 Task: Search one way flight ticket for 4 adults, 1 infant in seat and 1 infant on lap in premium economy from Brunswick: Brunswick Golden Isles Airport to New Bern: Coastal Carolina Regional Airport (was Craven County Regional) on 5-4-2023. Choice of flights is JetBlue. Number of bags: 2 carry on bags and 1 checked bag. Price is upto 78000. Outbound departure time preference is 20:45.
Action: Mouse moved to (371, 332)
Screenshot: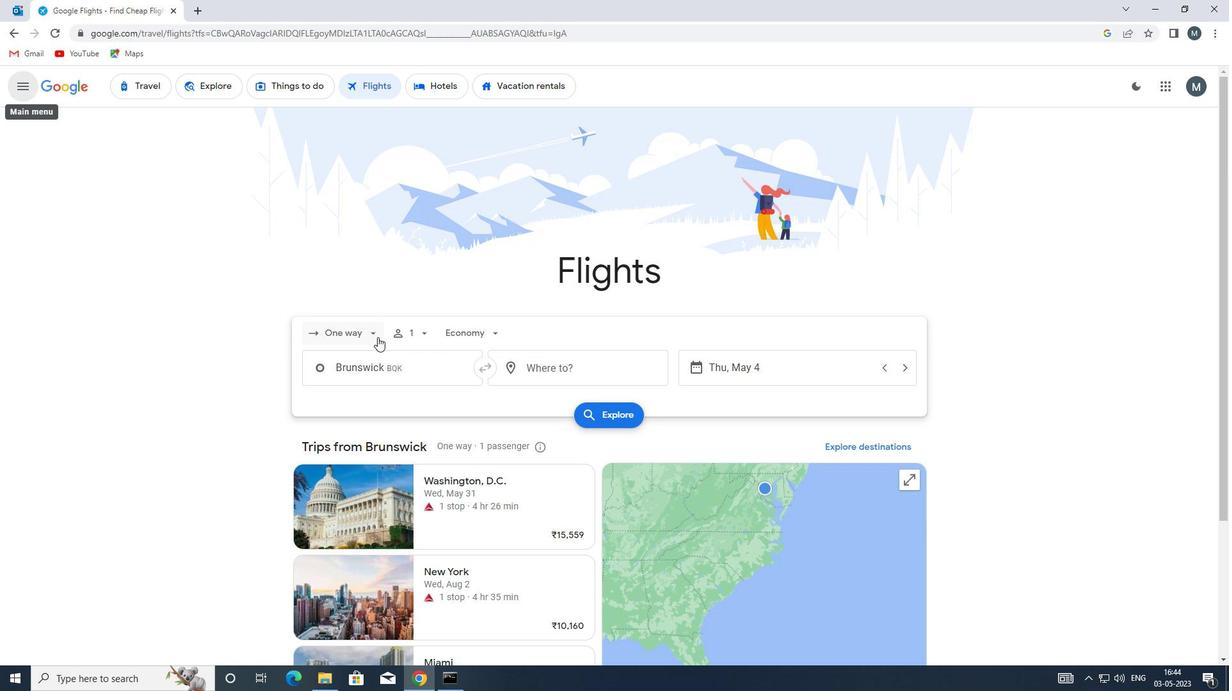 
Action: Mouse pressed left at (371, 332)
Screenshot: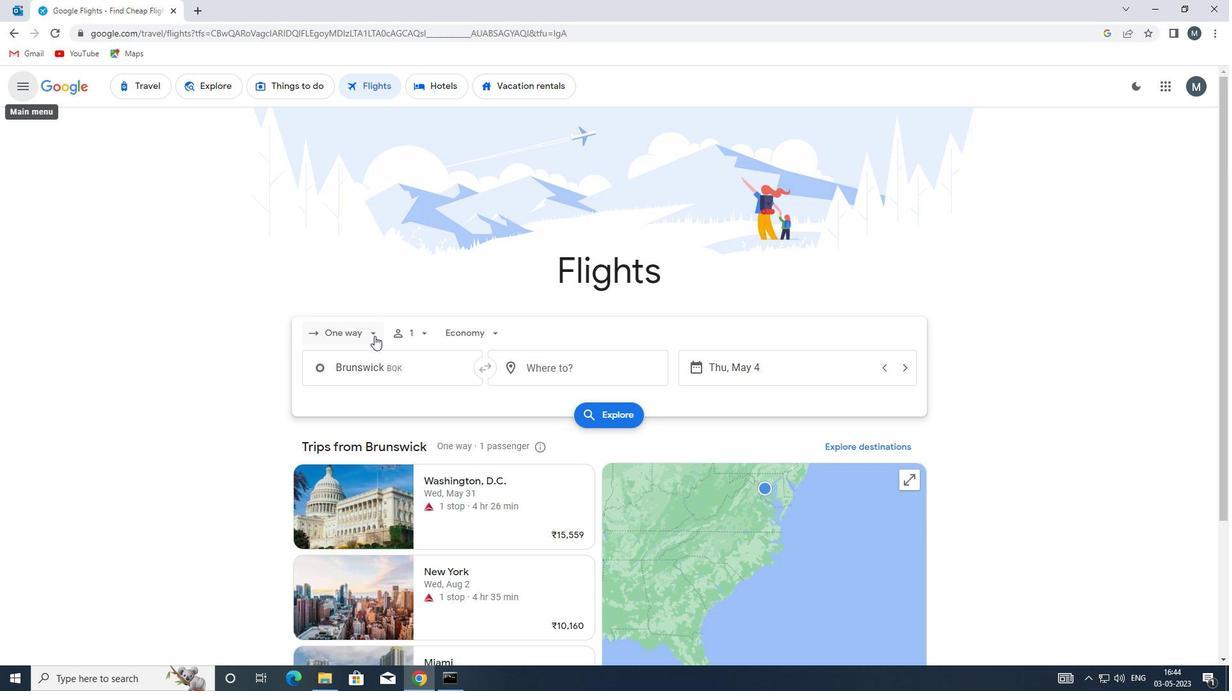 
Action: Mouse moved to (366, 385)
Screenshot: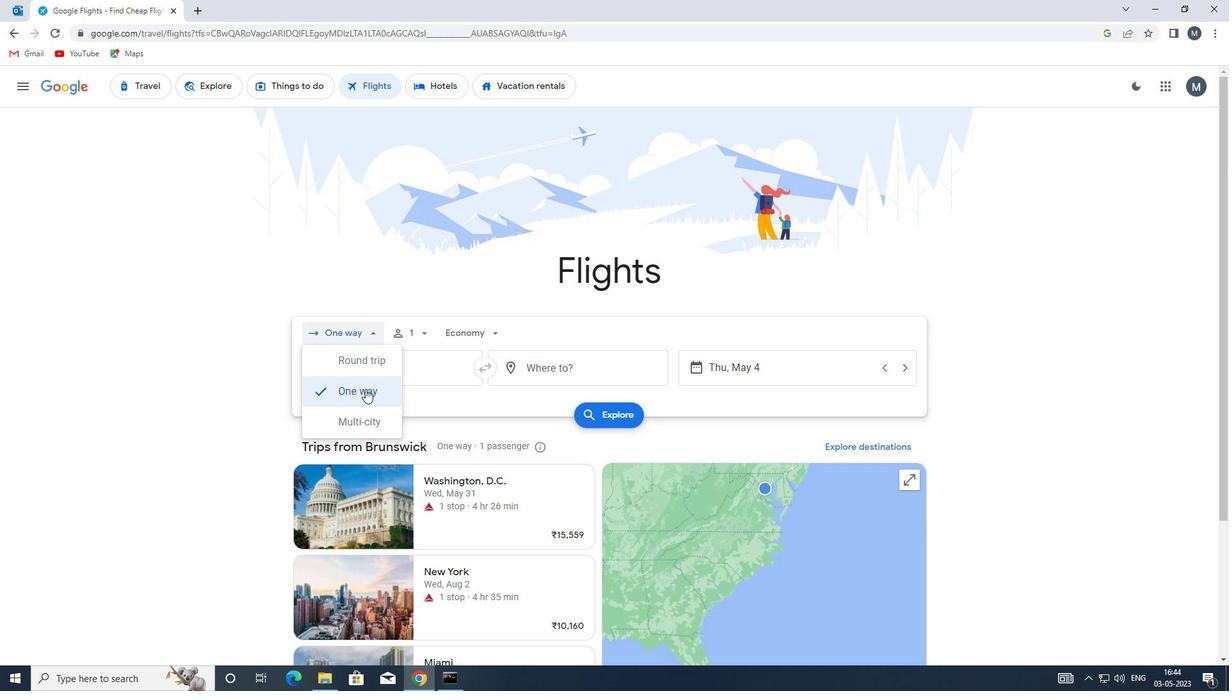 
Action: Mouse pressed left at (366, 385)
Screenshot: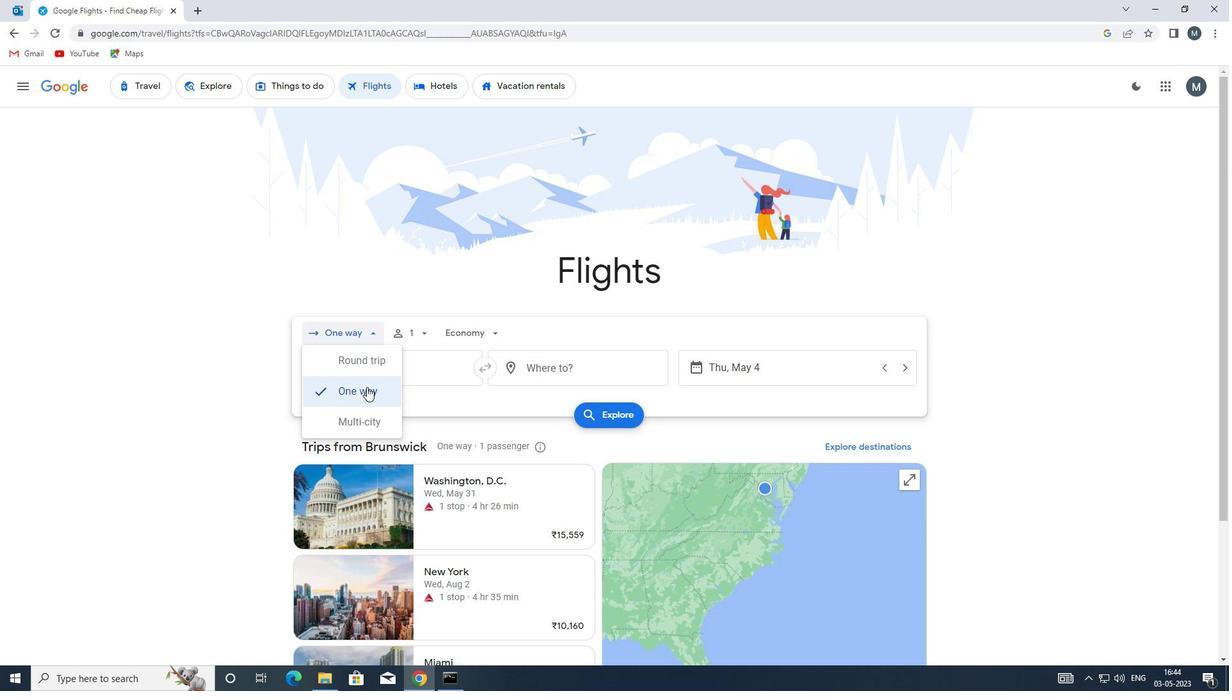 
Action: Mouse moved to (408, 330)
Screenshot: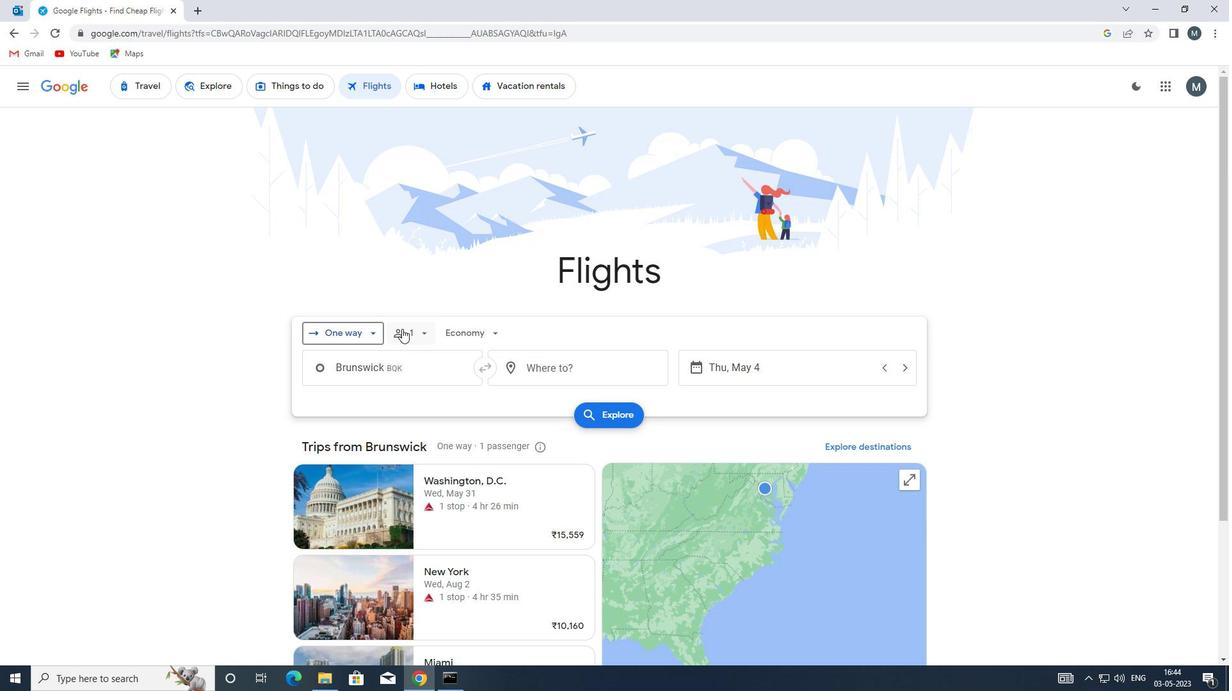 
Action: Mouse pressed left at (408, 330)
Screenshot: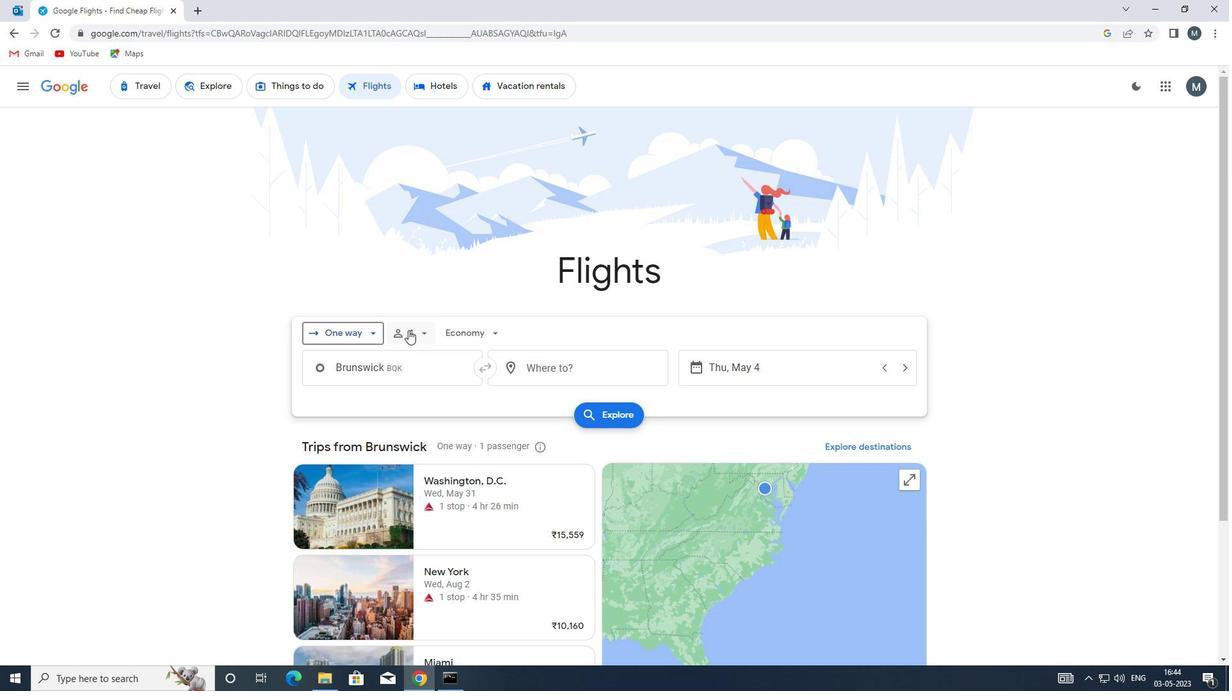 
Action: Mouse moved to (519, 368)
Screenshot: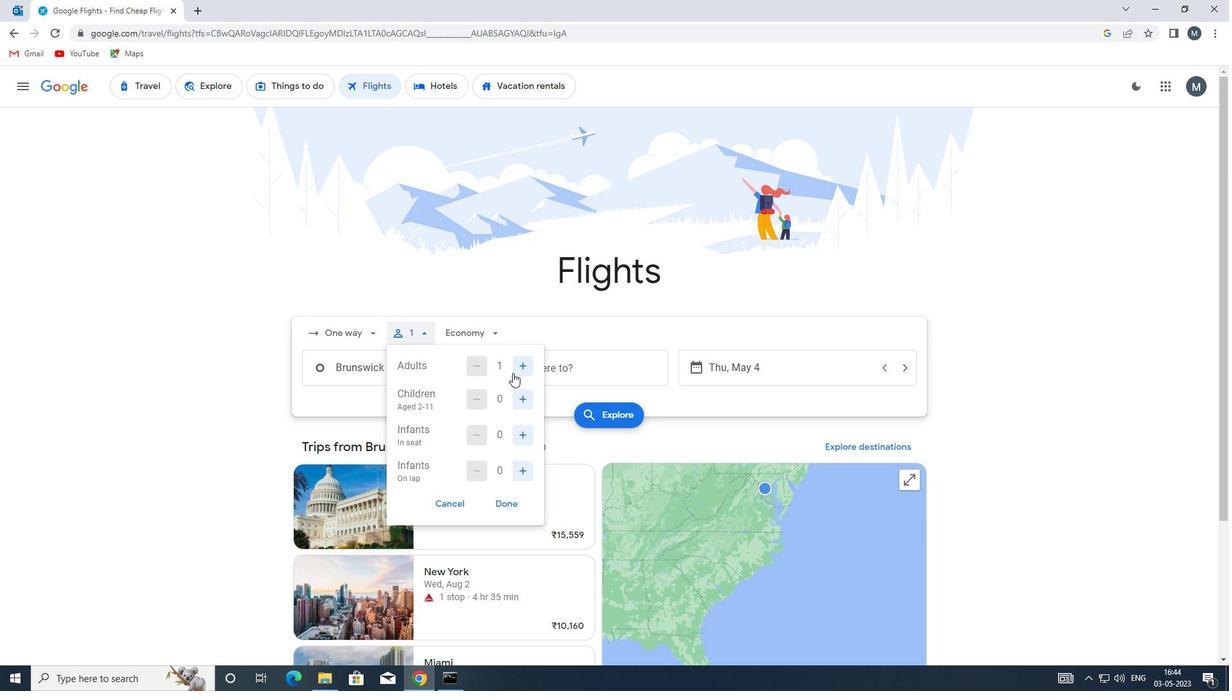 
Action: Mouse pressed left at (519, 368)
Screenshot: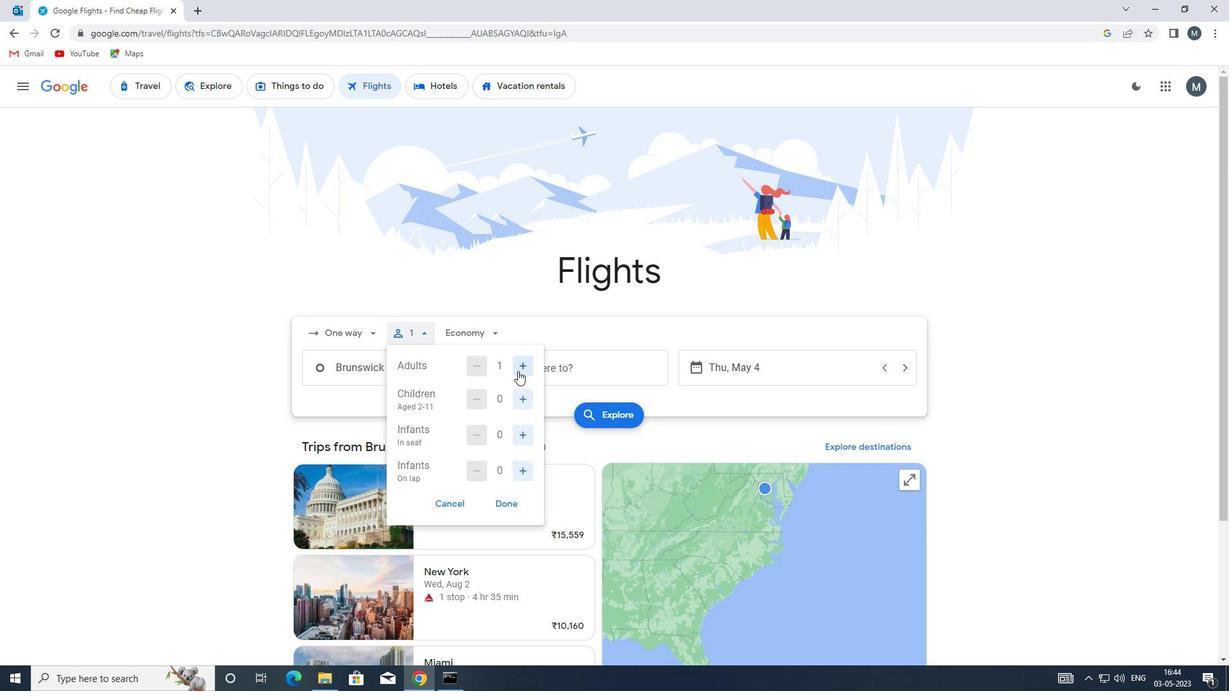 
Action: Mouse pressed left at (519, 368)
Screenshot: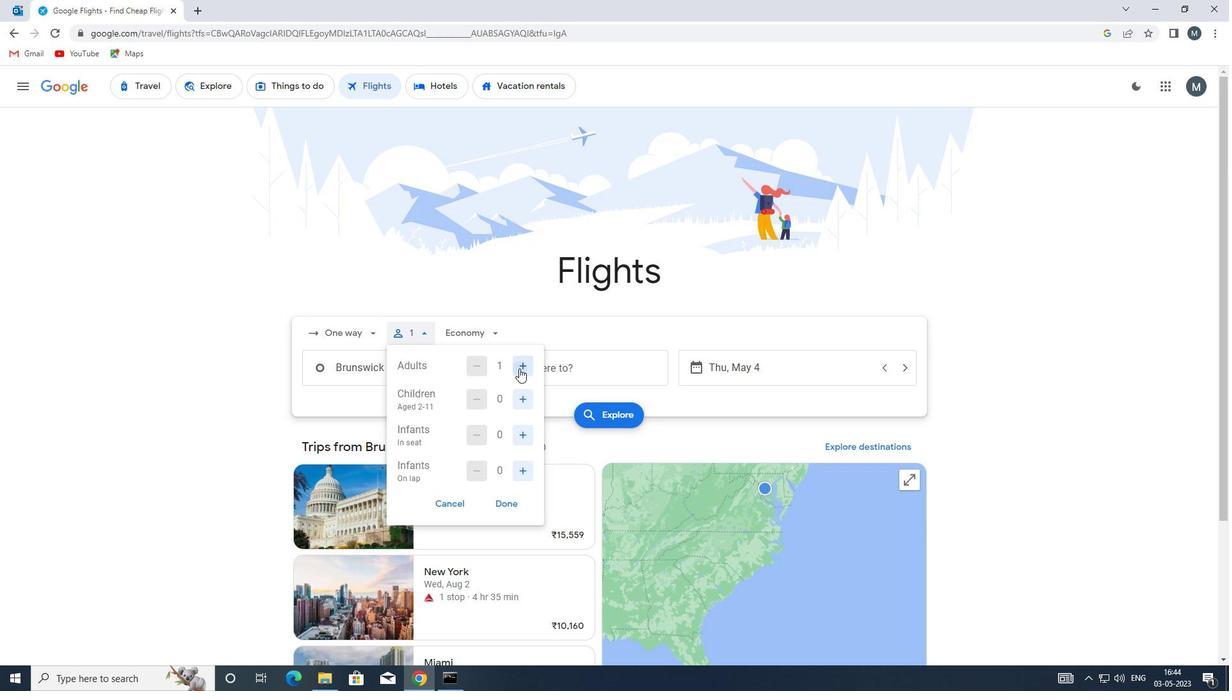 
Action: Mouse pressed left at (519, 368)
Screenshot: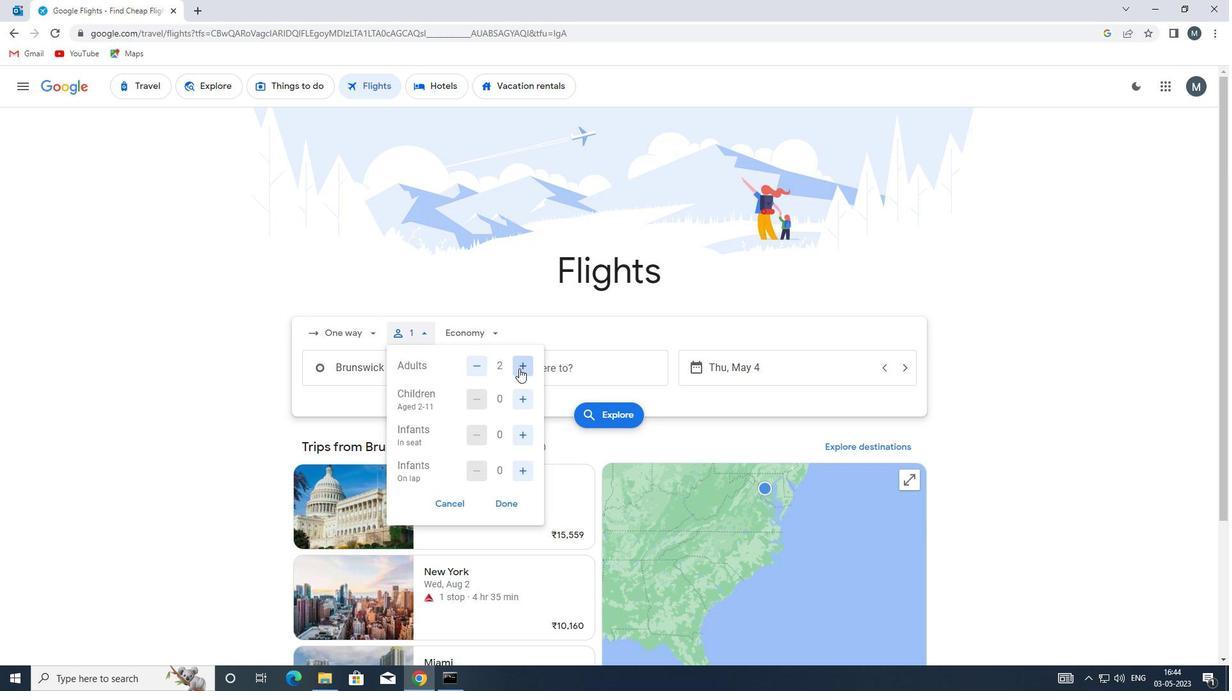 
Action: Mouse moved to (519, 435)
Screenshot: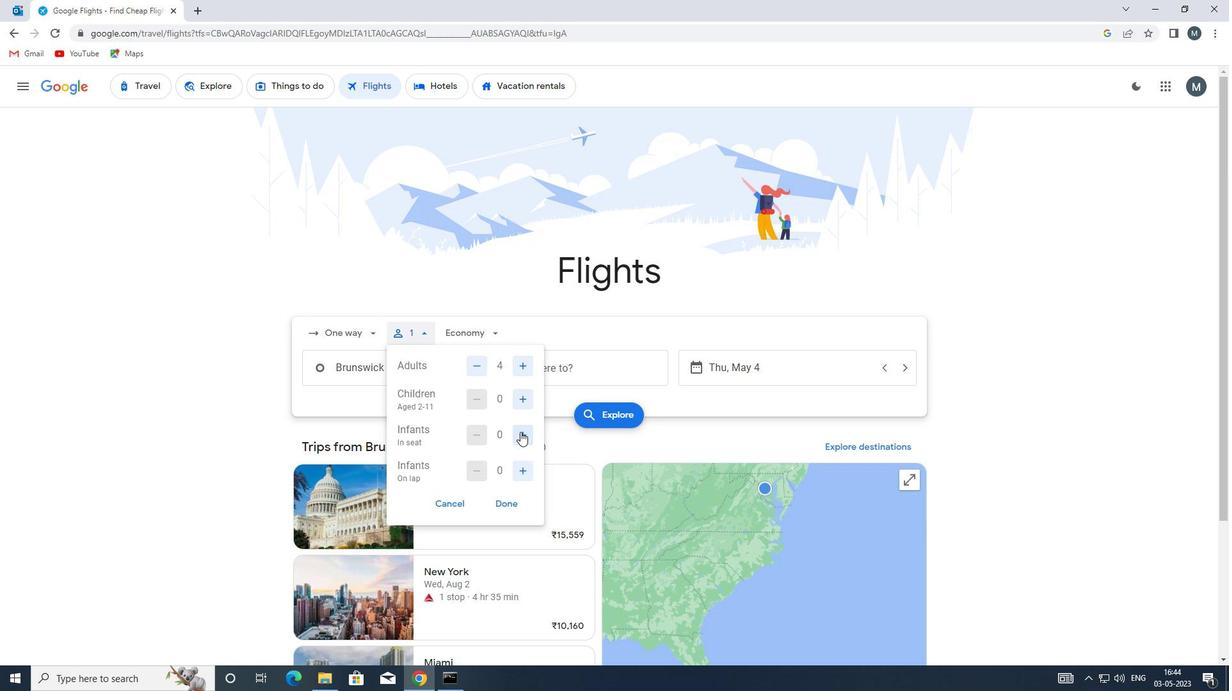 
Action: Mouse pressed left at (519, 435)
Screenshot: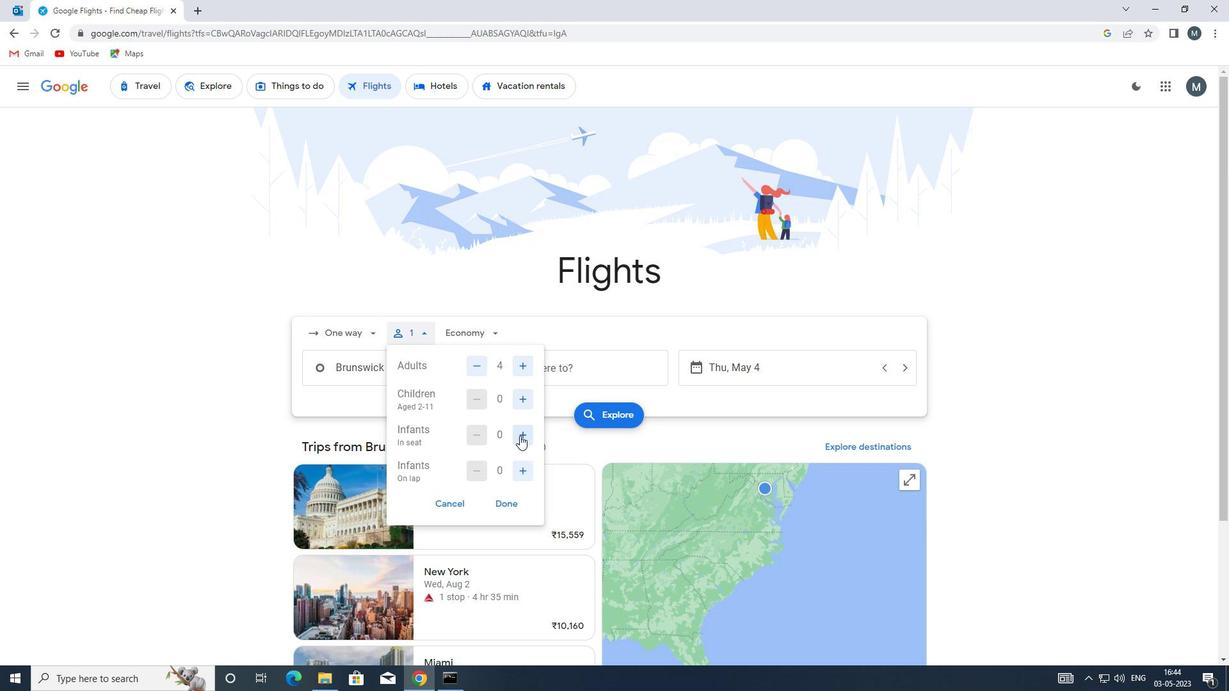 
Action: Mouse moved to (525, 472)
Screenshot: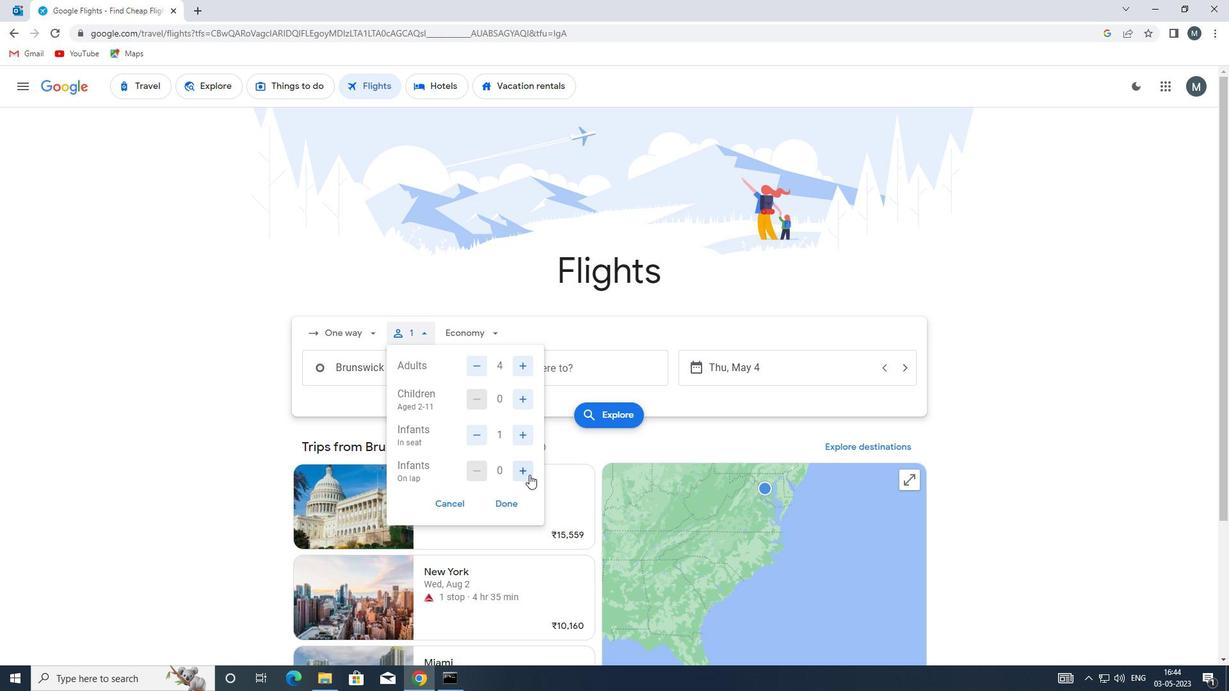 
Action: Mouse pressed left at (525, 472)
Screenshot: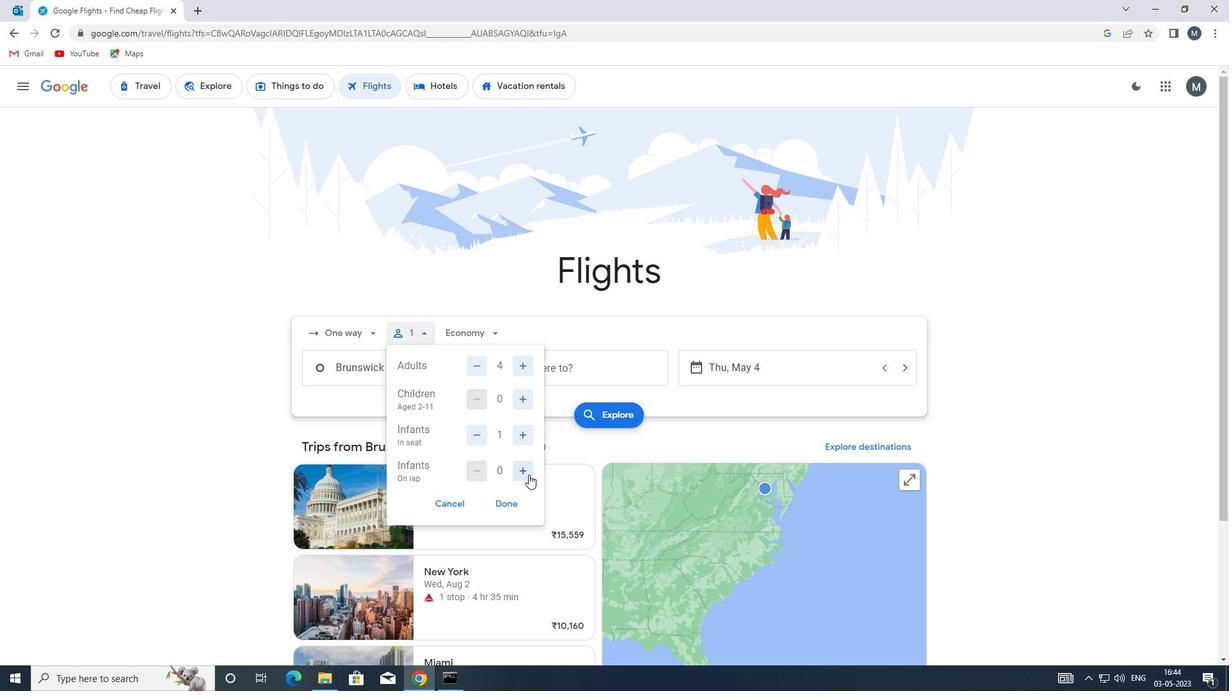 
Action: Mouse moved to (511, 502)
Screenshot: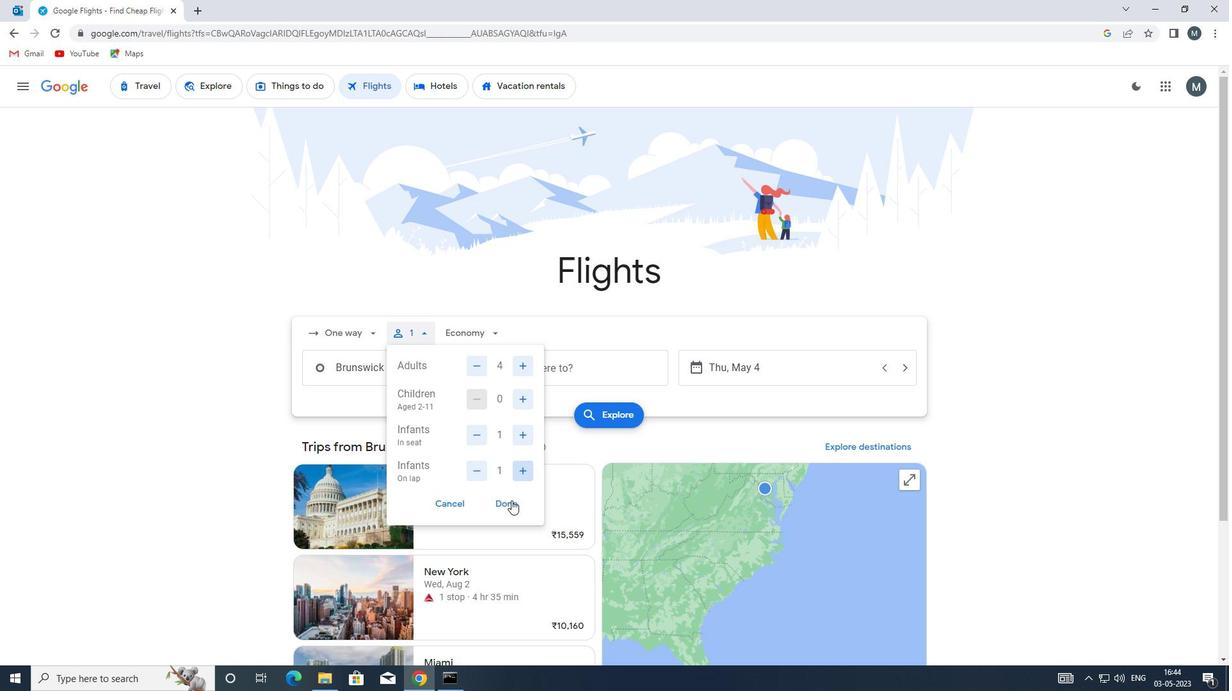 
Action: Mouse pressed left at (511, 502)
Screenshot: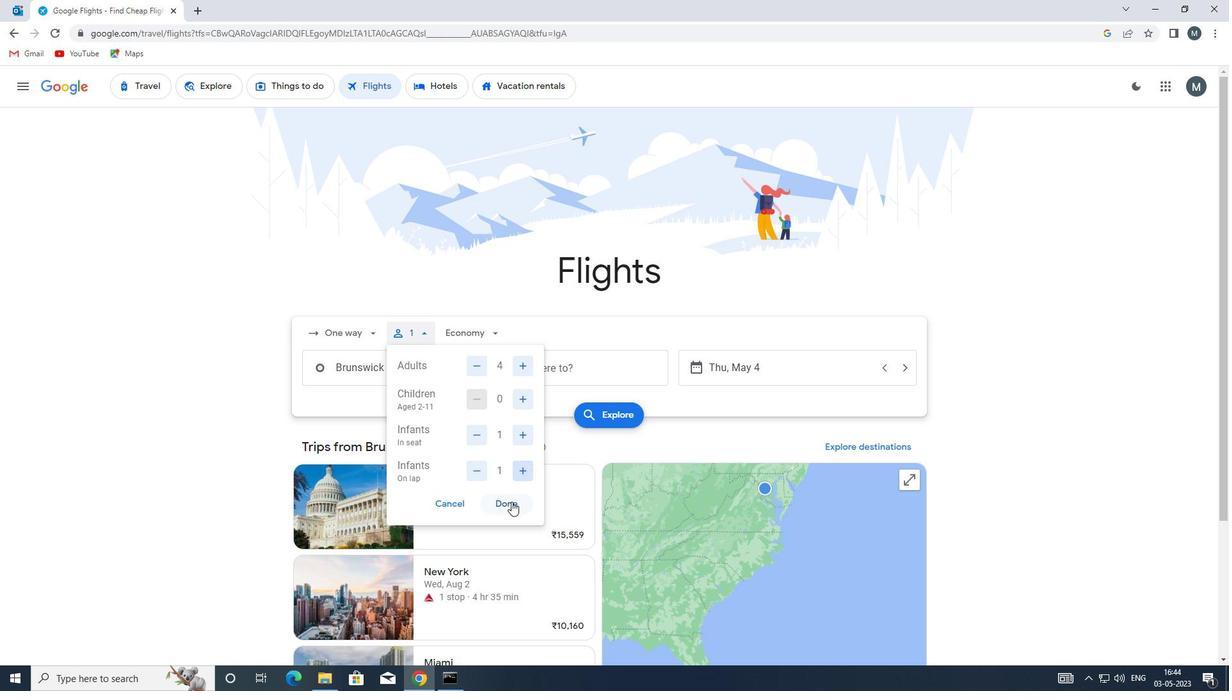 
Action: Mouse moved to (490, 336)
Screenshot: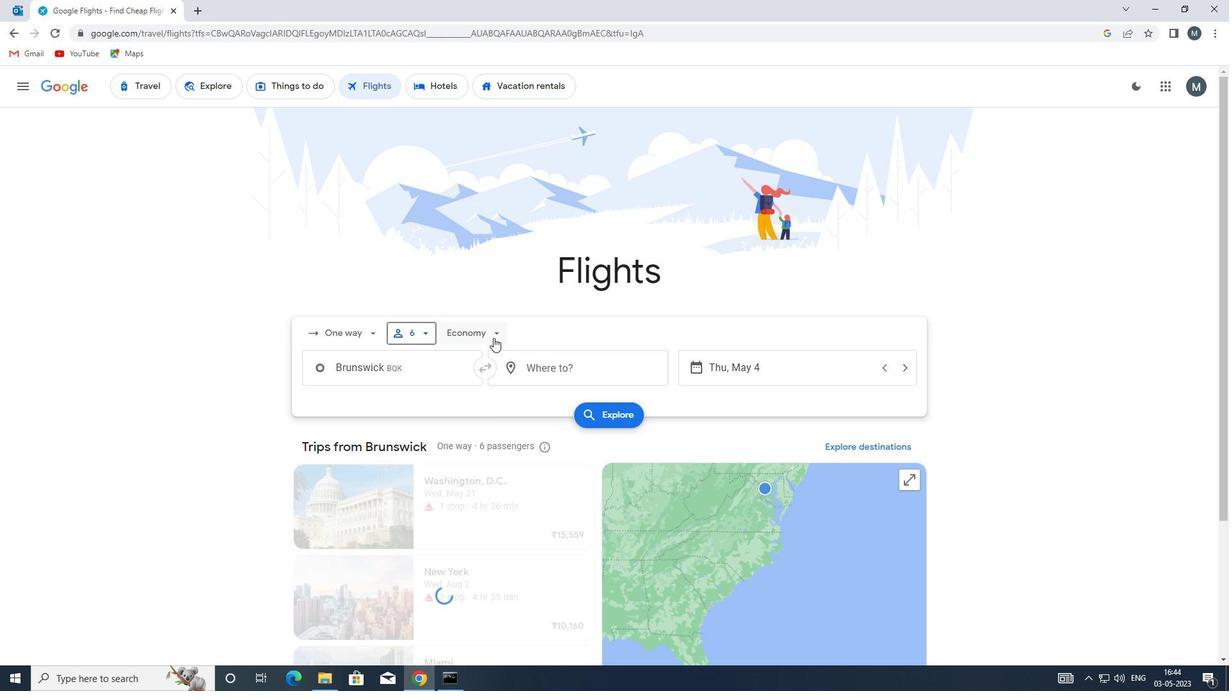
Action: Mouse pressed left at (490, 336)
Screenshot: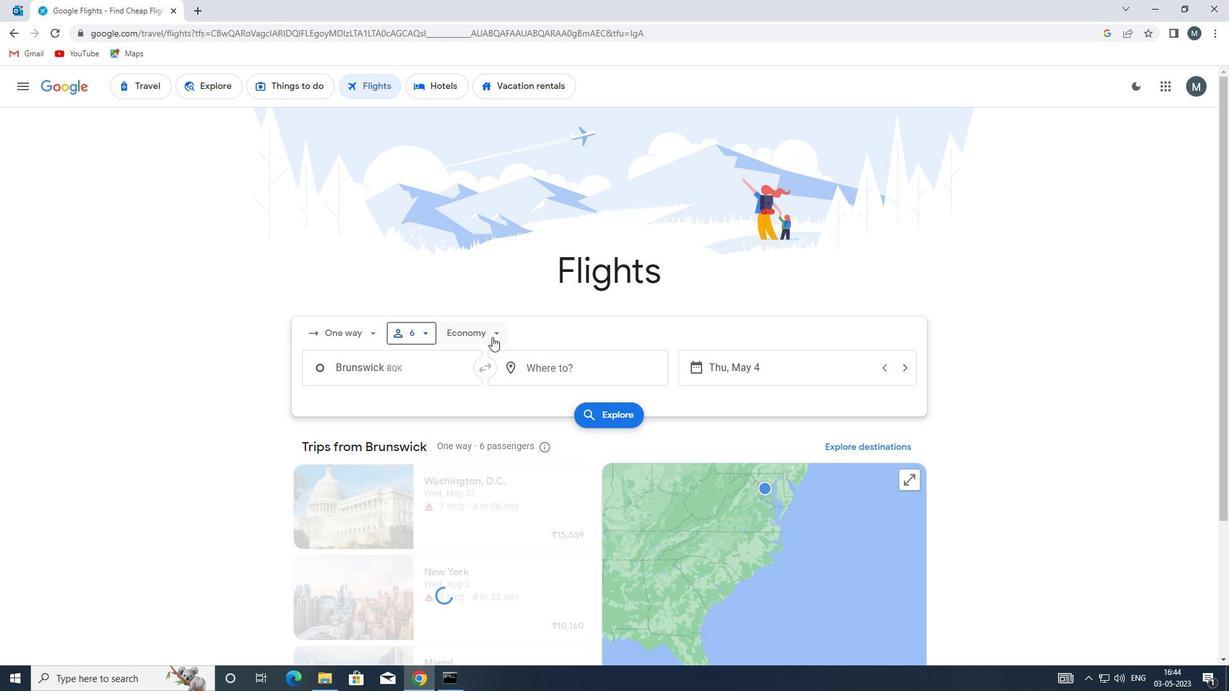 
Action: Mouse moved to (497, 391)
Screenshot: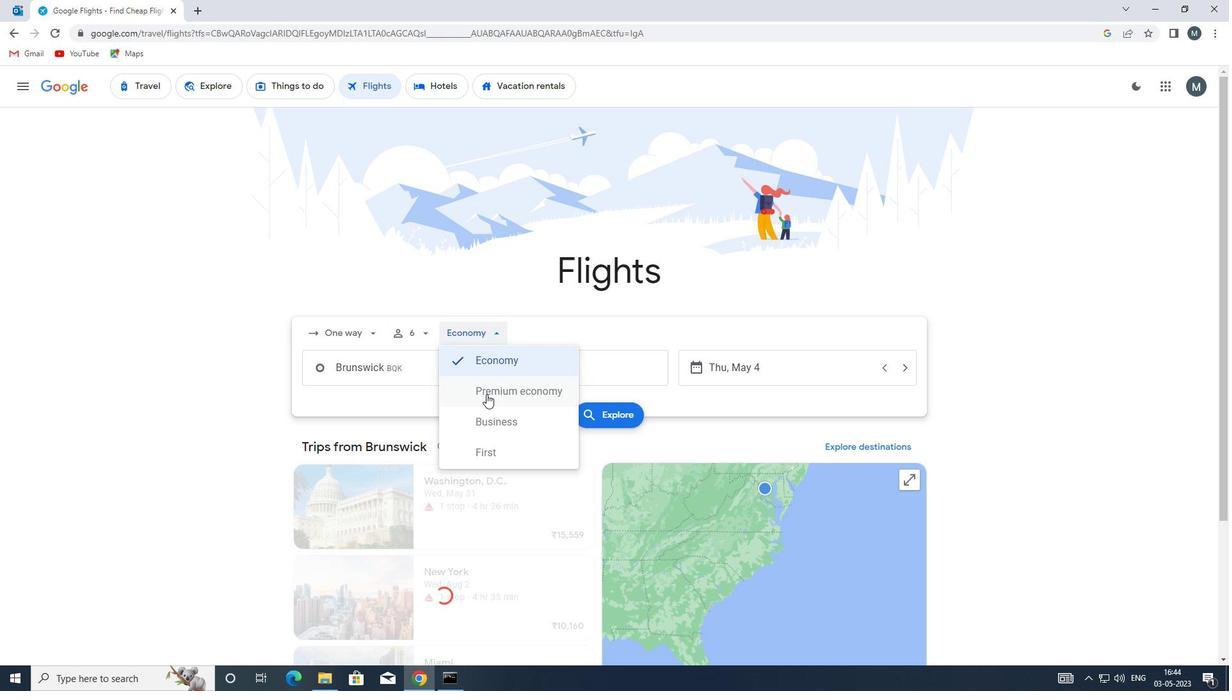 
Action: Mouse pressed left at (497, 391)
Screenshot: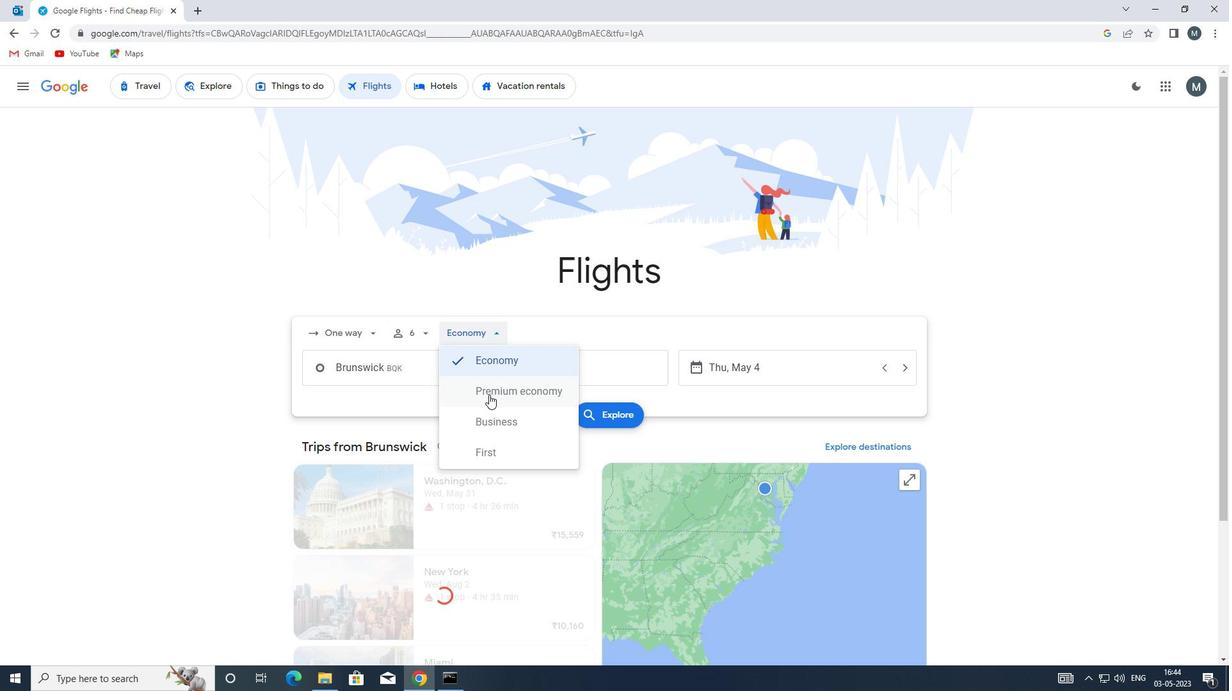 
Action: Mouse moved to (412, 370)
Screenshot: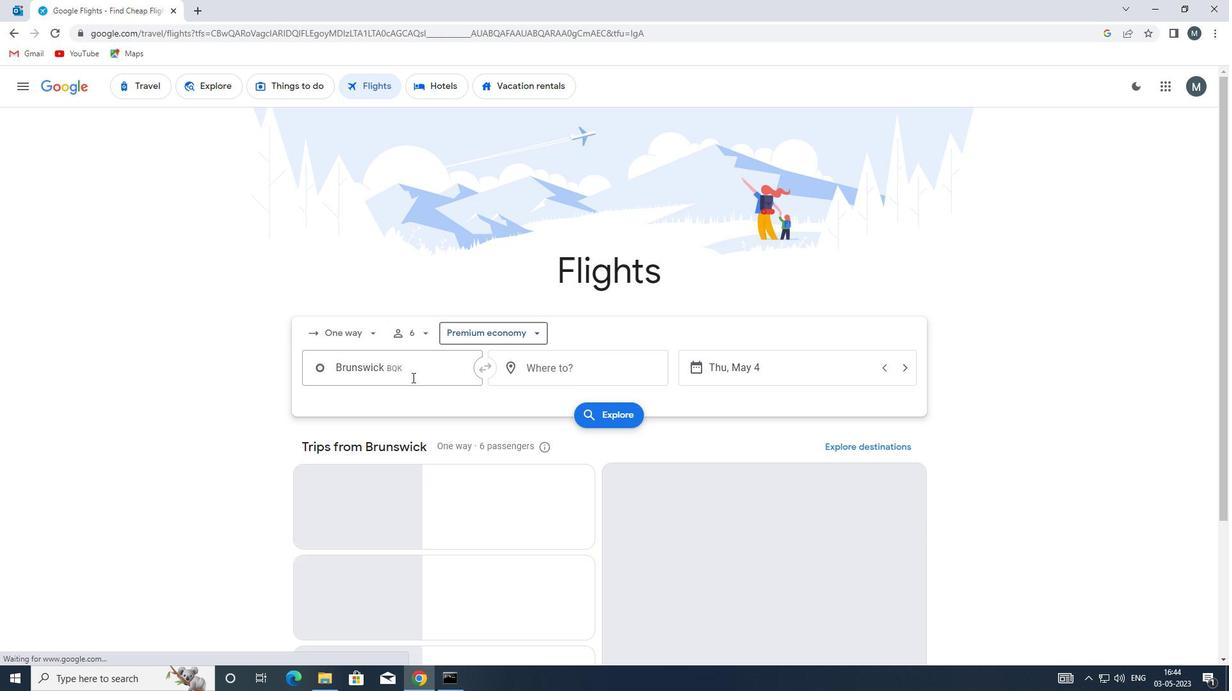 
Action: Mouse pressed left at (412, 370)
Screenshot: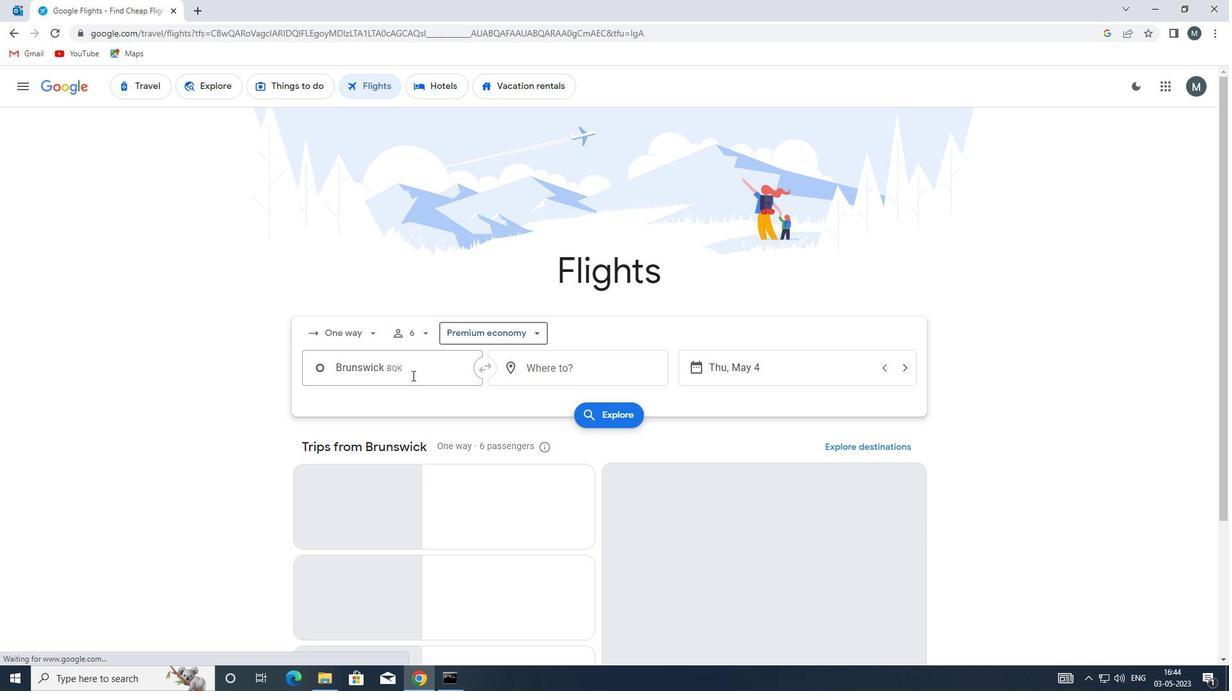 
Action: Mouse moved to (419, 386)
Screenshot: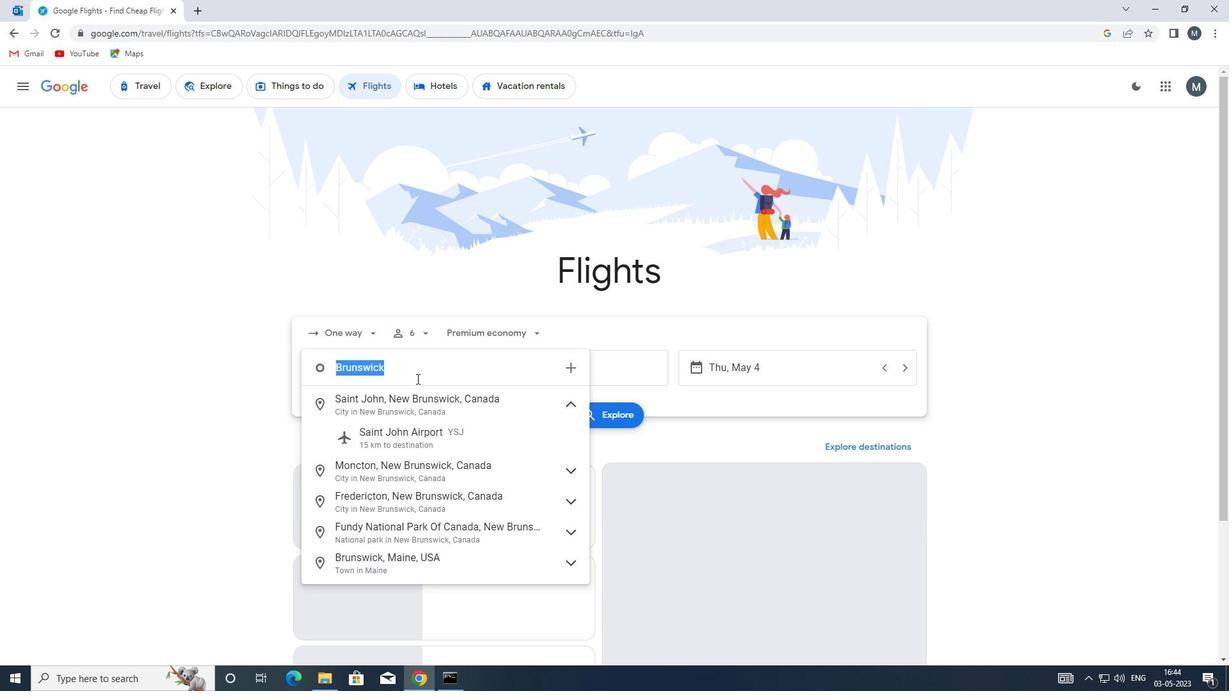 
Action: Key pressed bqk
Screenshot: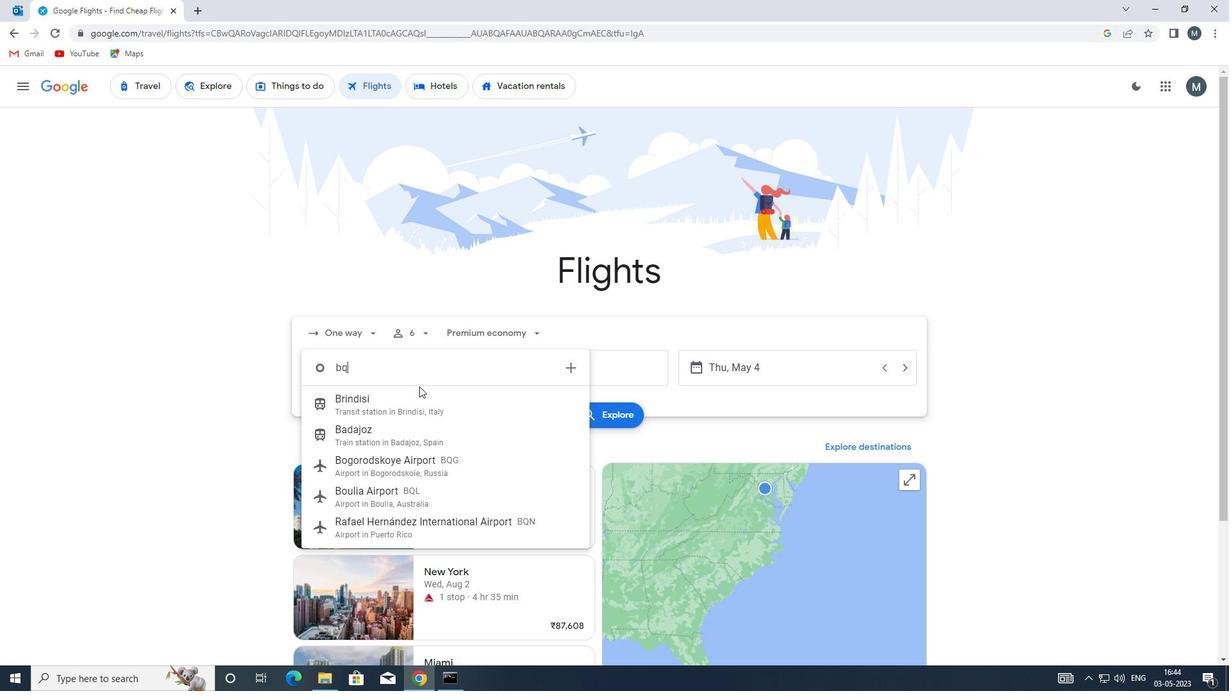 
Action: Mouse moved to (419, 401)
Screenshot: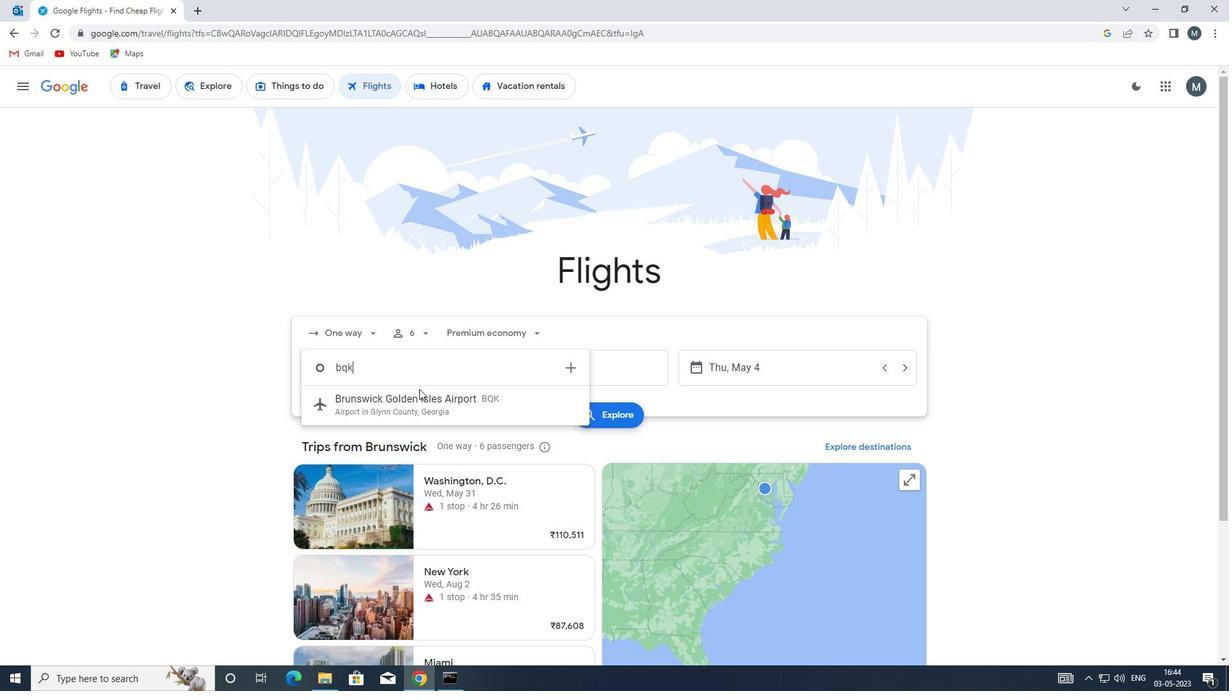 
Action: Mouse pressed left at (419, 401)
Screenshot: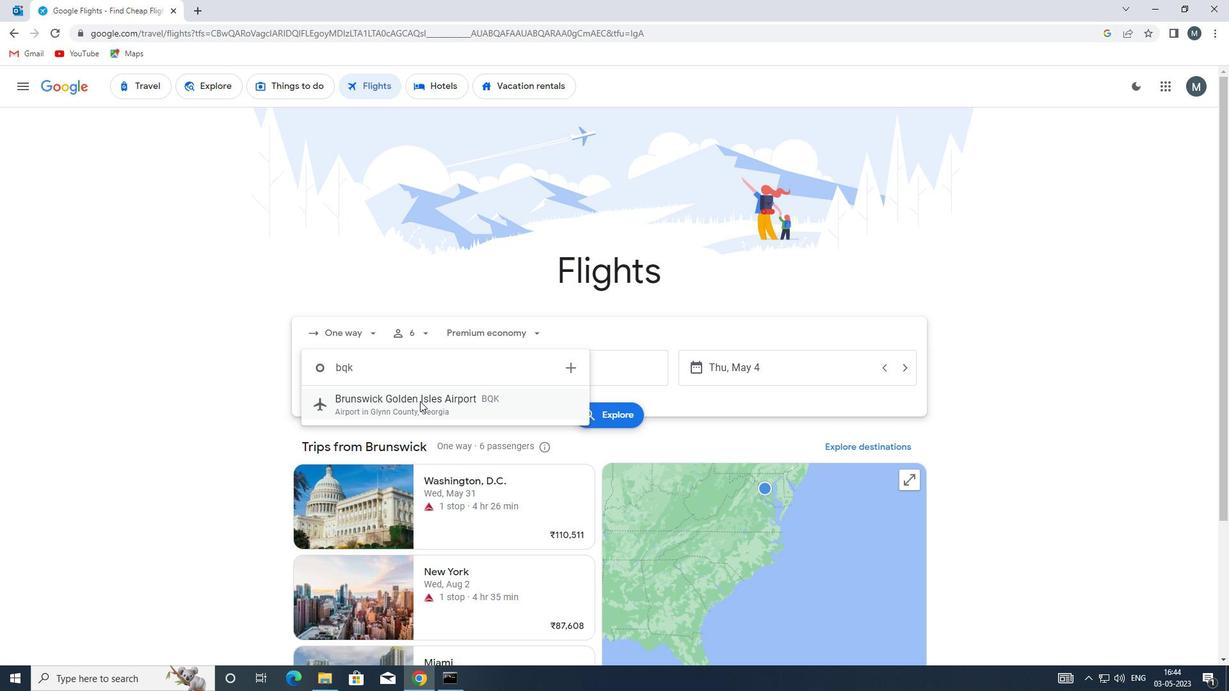 
Action: Mouse moved to (564, 373)
Screenshot: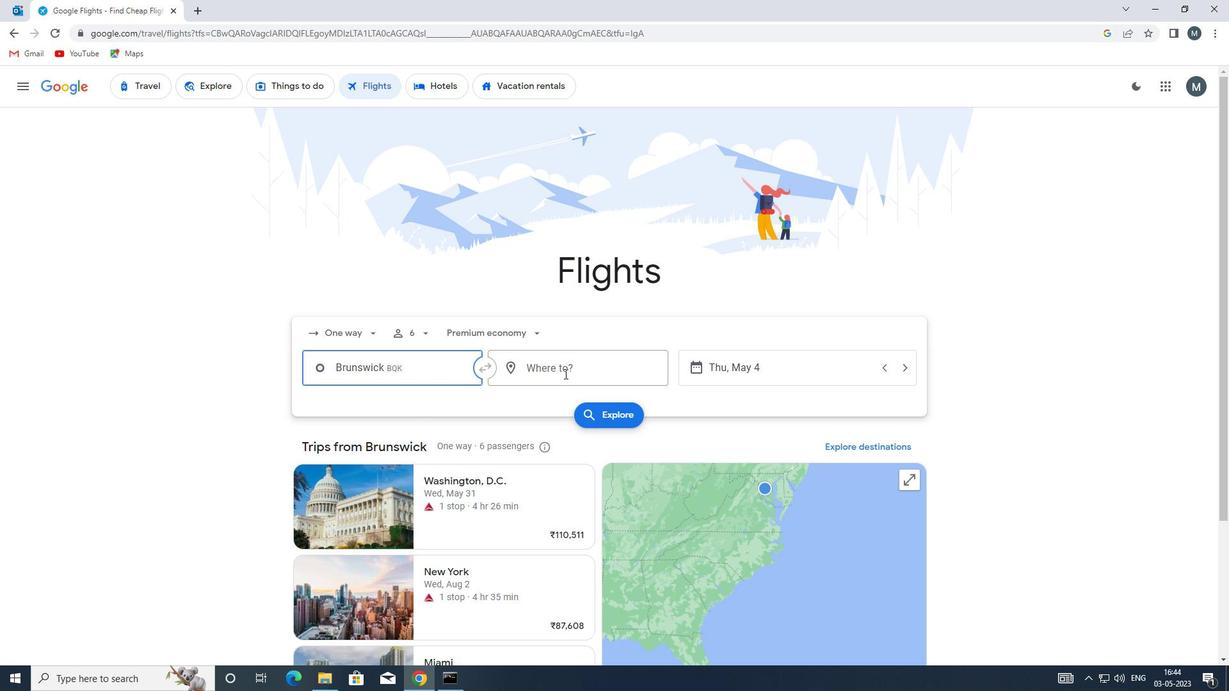 
Action: Mouse pressed left at (564, 373)
Screenshot: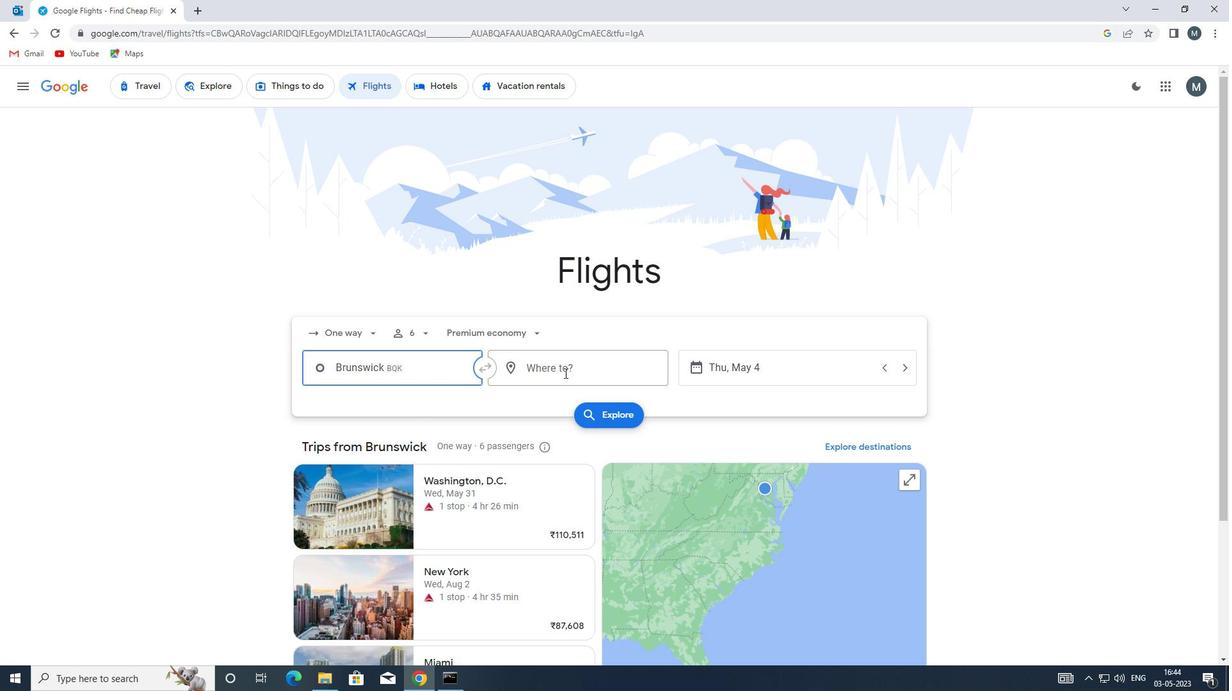 
Action: Mouse moved to (563, 373)
Screenshot: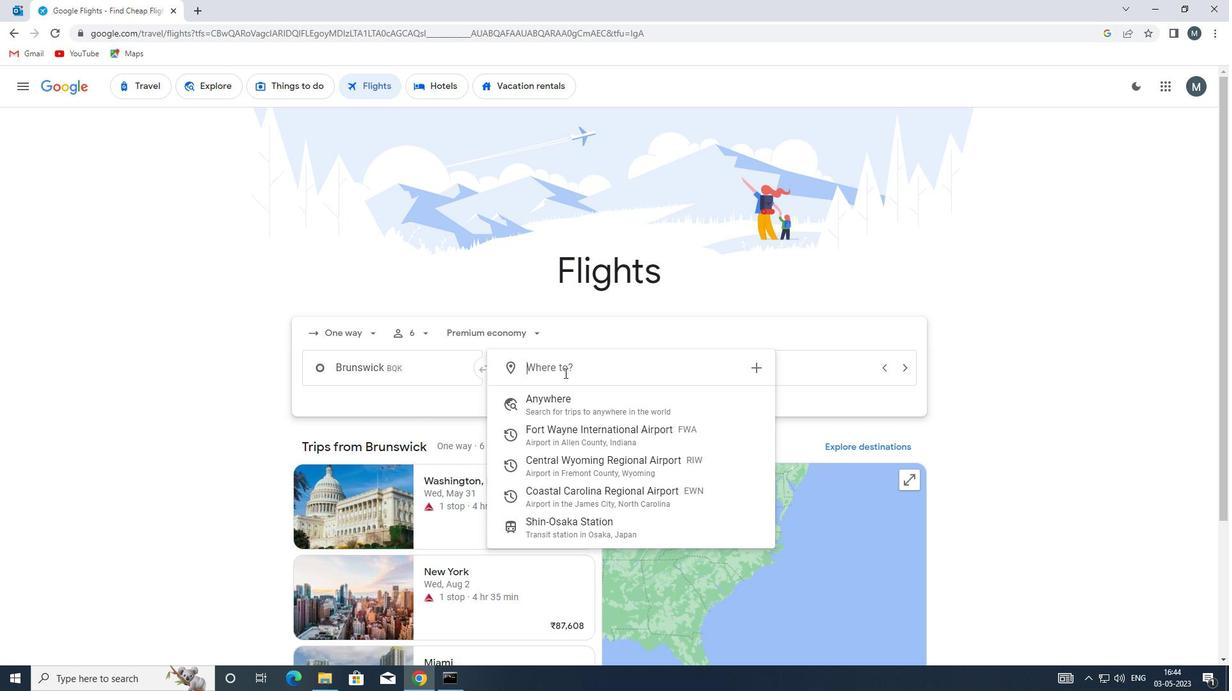 
Action: Key pressed ewn
Screenshot: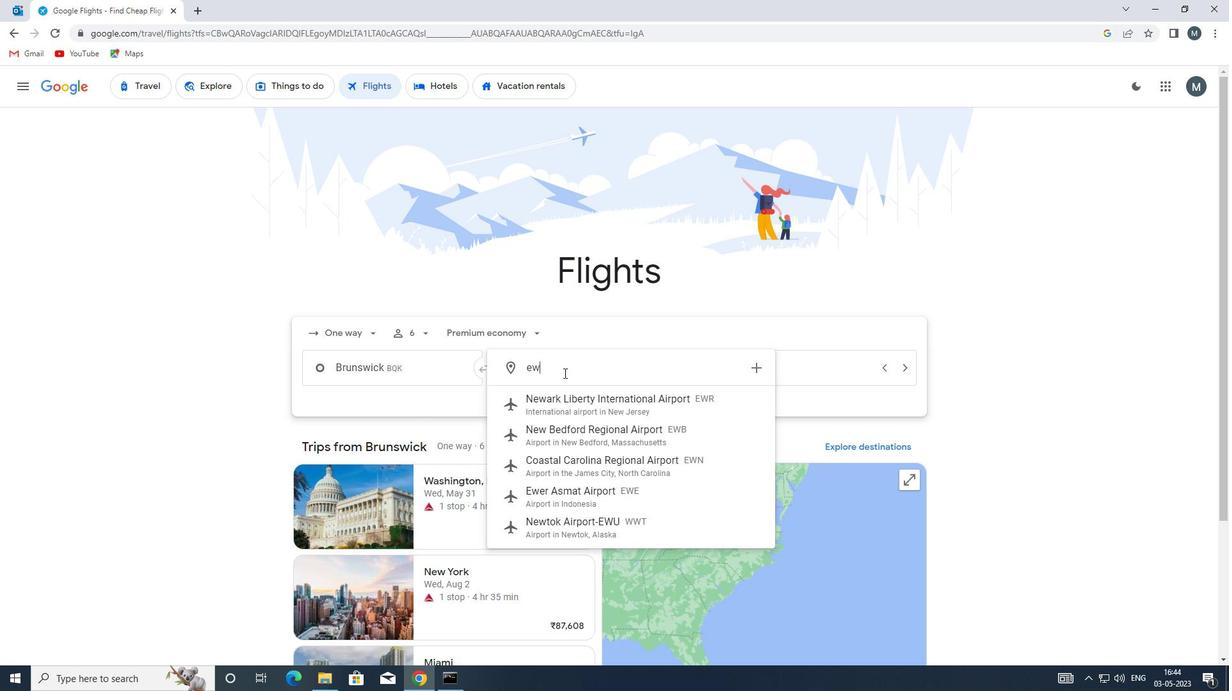 
Action: Mouse moved to (572, 400)
Screenshot: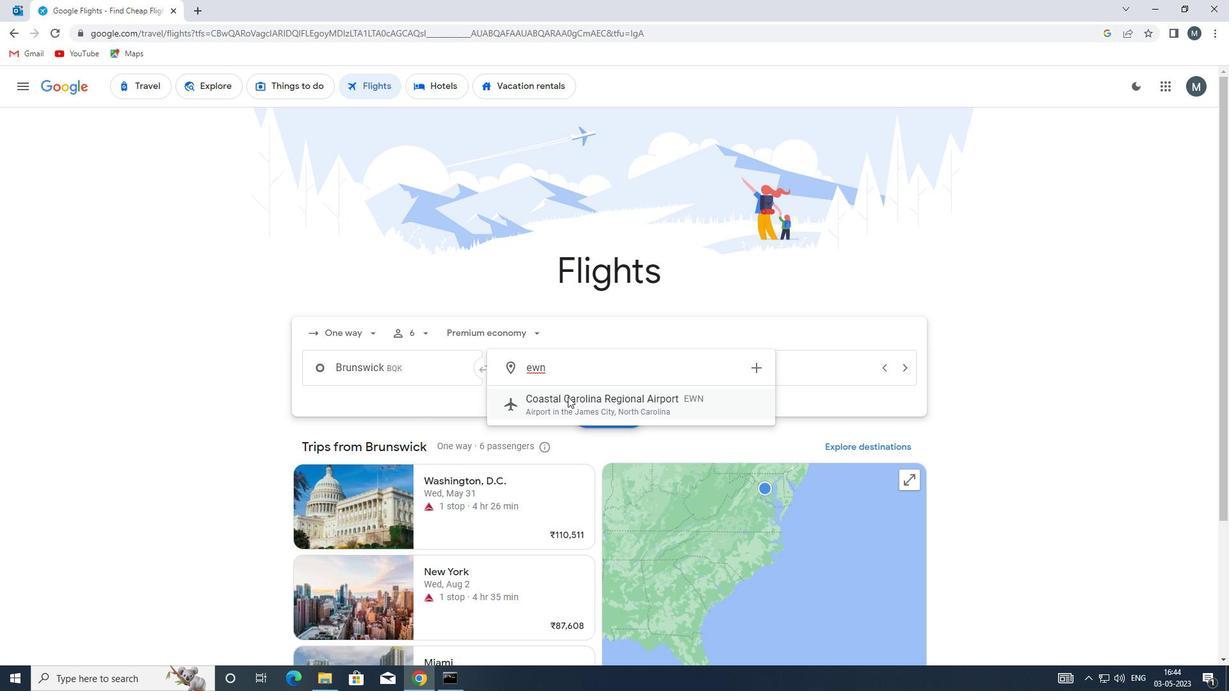 
Action: Mouse pressed left at (572, 400)
Screenshot: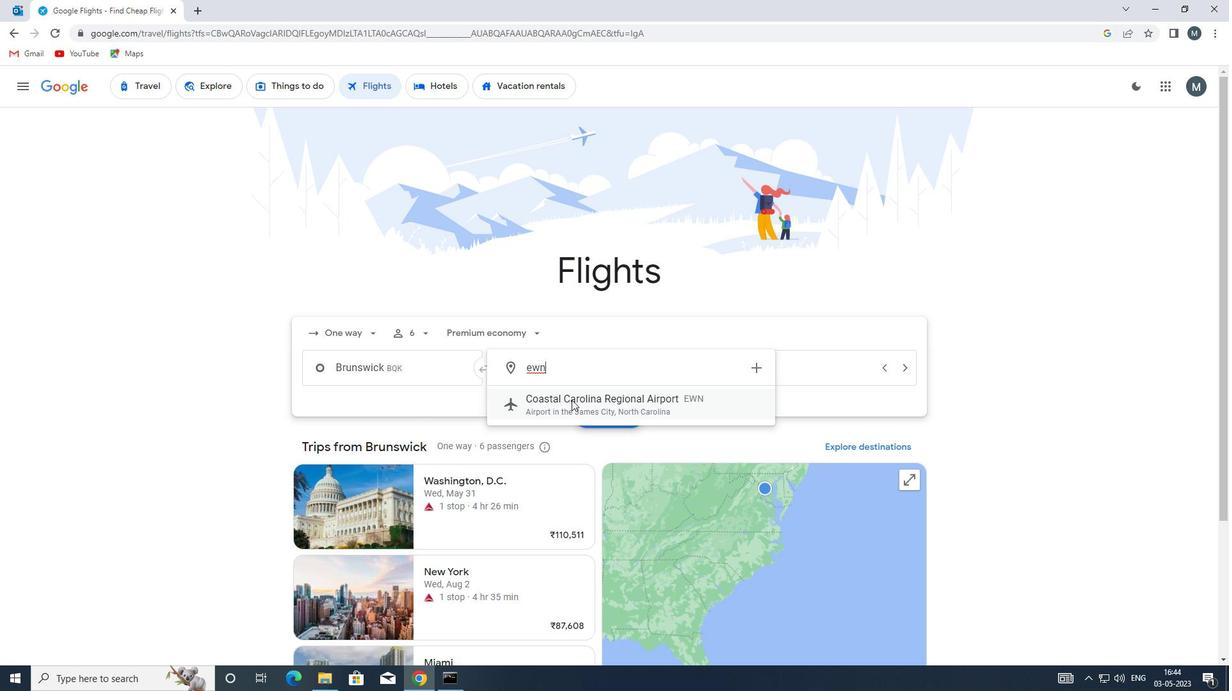 
Action: Mouse moved to (715, 366)
Screenshot: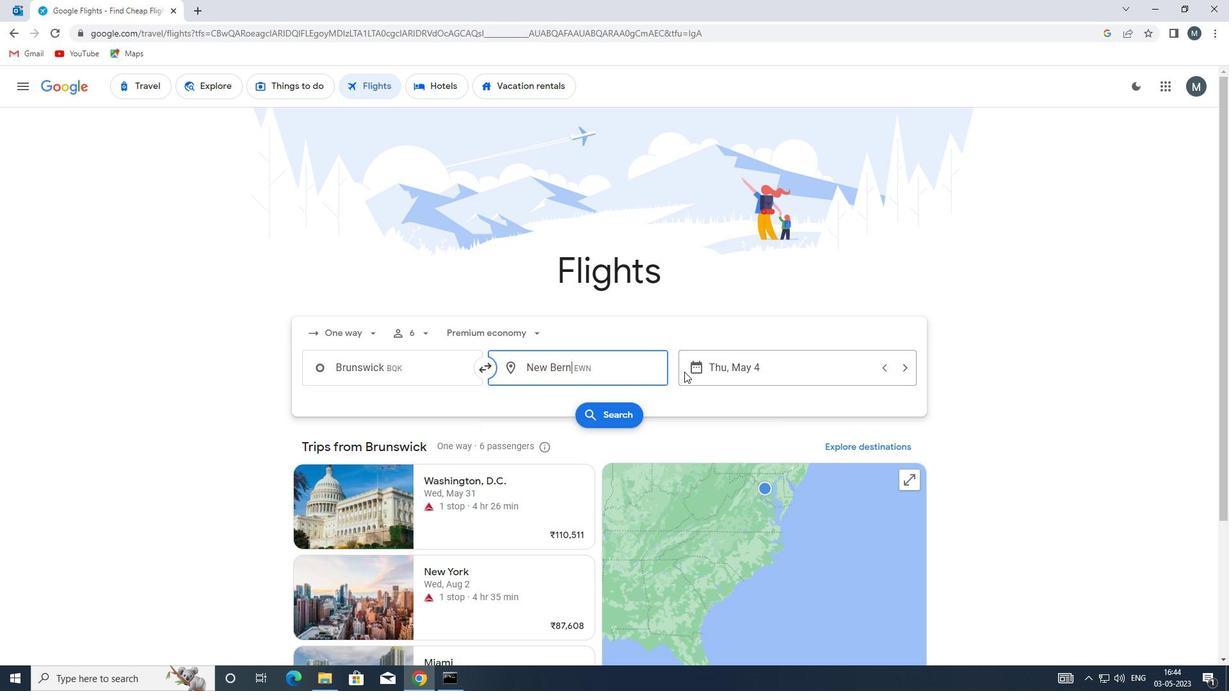 
Action: Mouse pressed left at (715, 366)
Screenshot: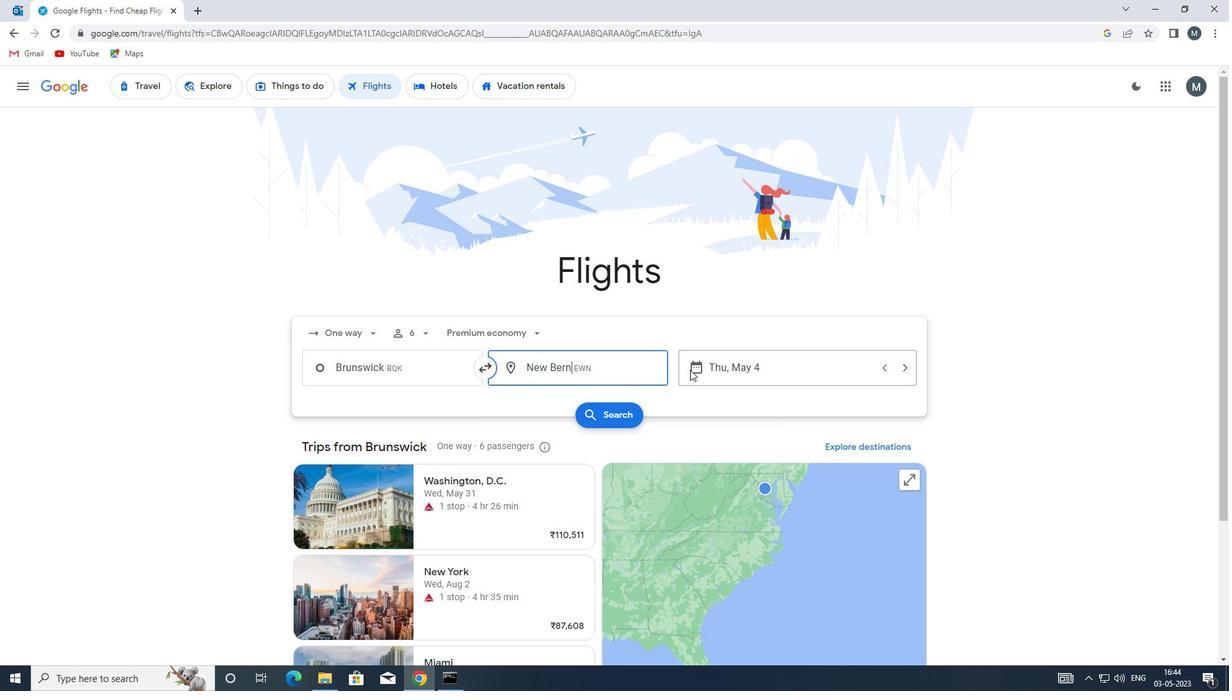 
Action: Mouse moved to (581, 435)
Screenshot: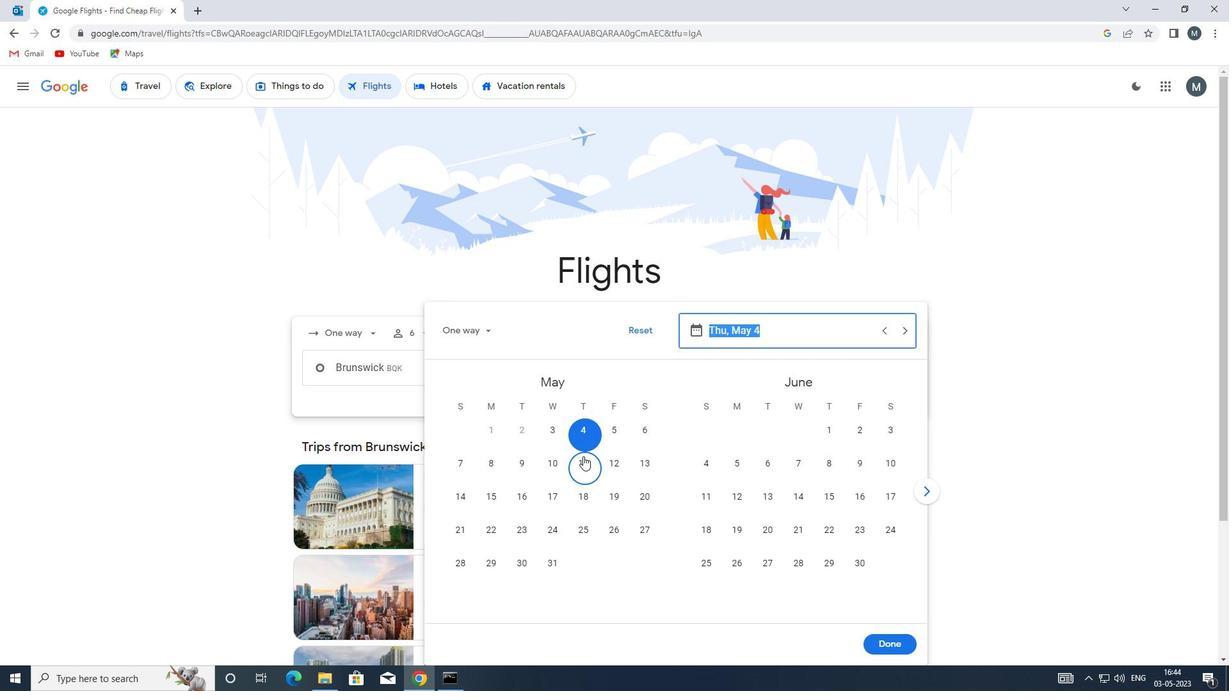 
Action: Mouse pressed left at (581, 435)
Screenshot: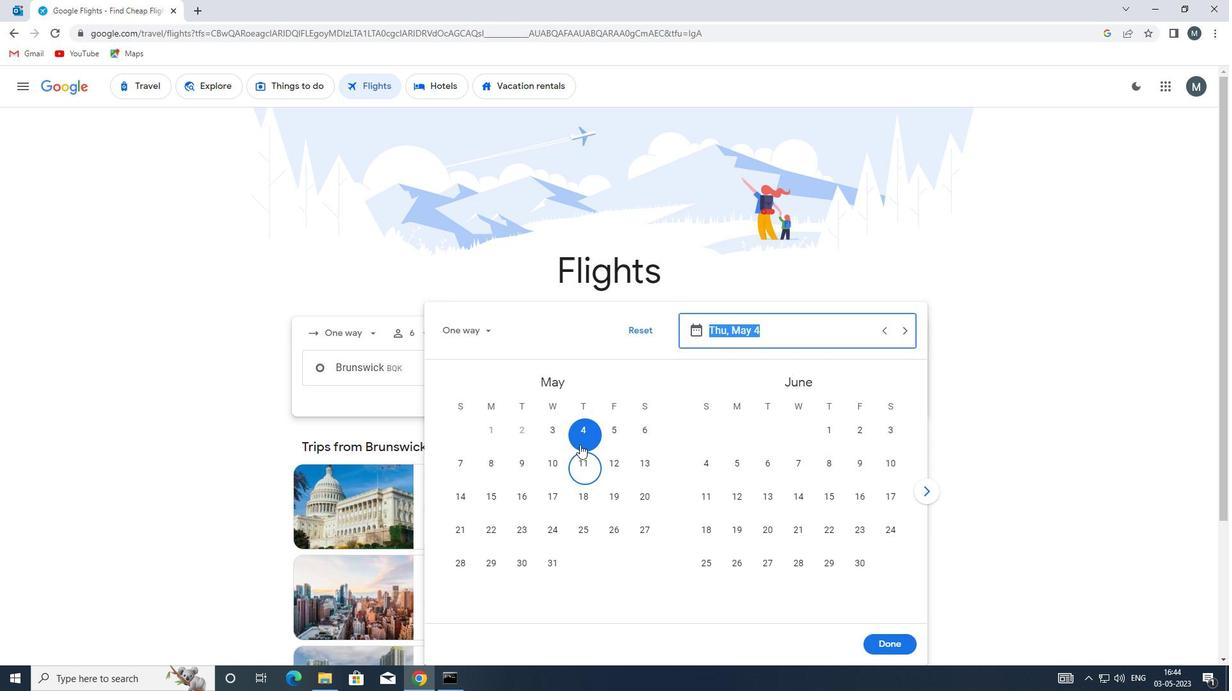 
Action: Mouse moved to (876, 647)
Screenshot: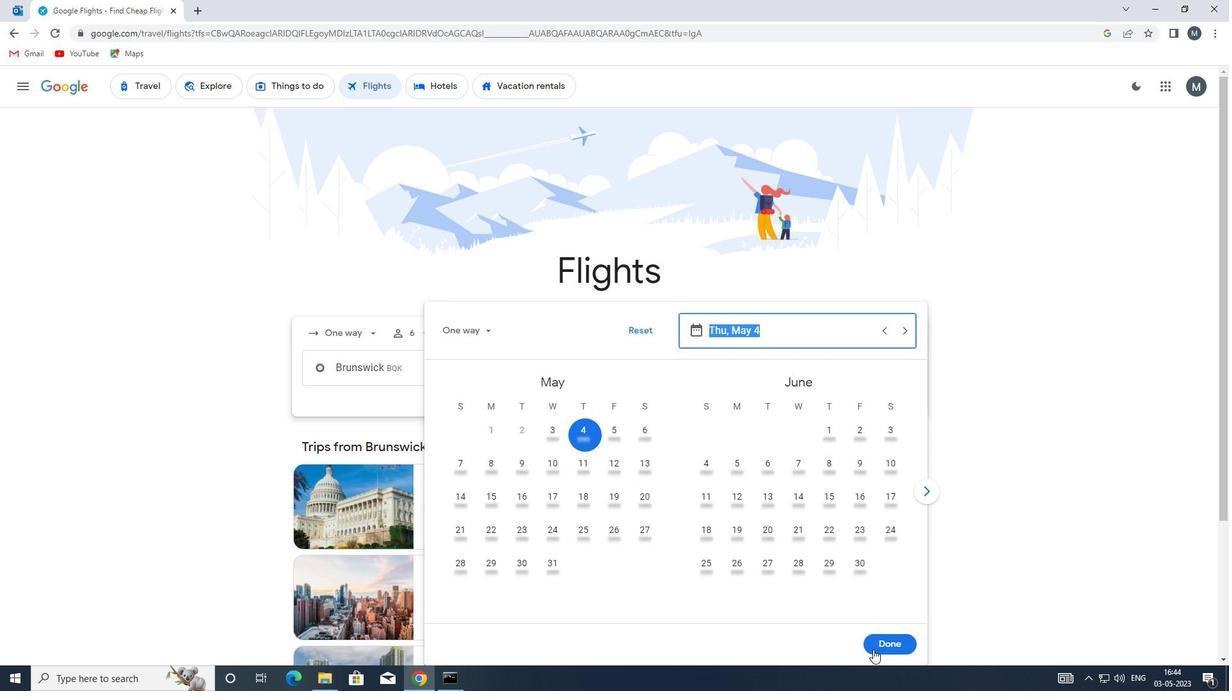 
Action: Mouse pressed left at (876, 647)
Screenshot: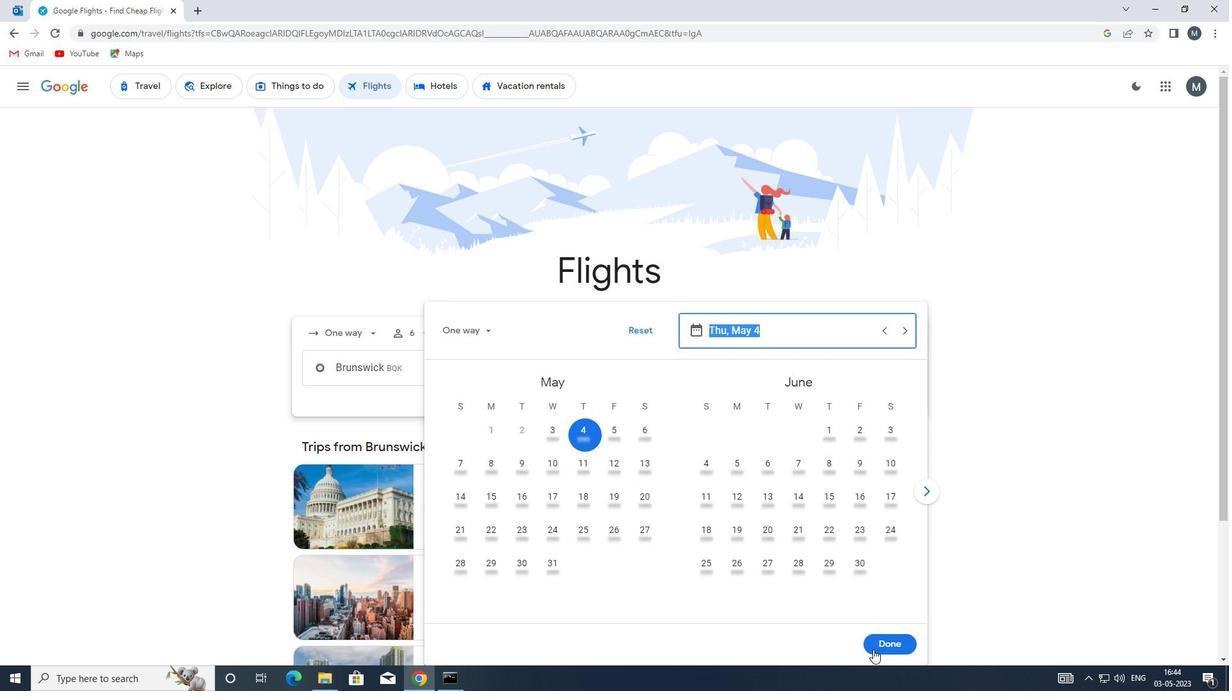 
Action: Mouse moved to (601, 406)
Screenshot: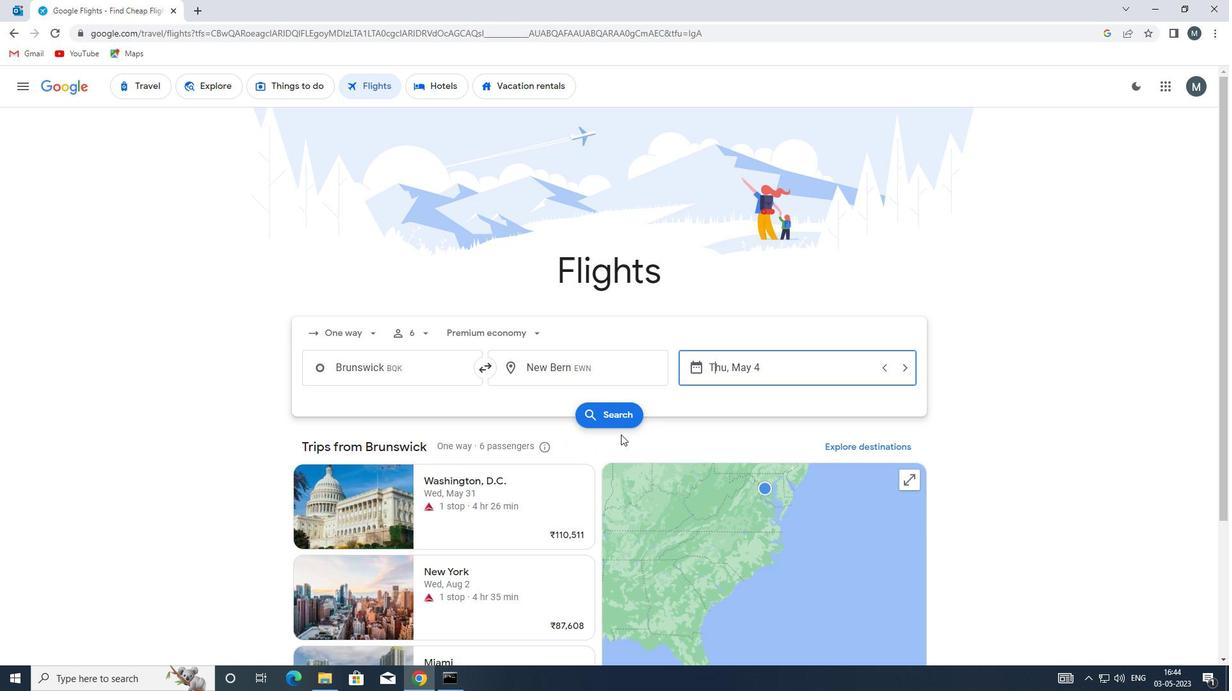 
Action: Mouse pressed left at (601, 406)
Screenshot: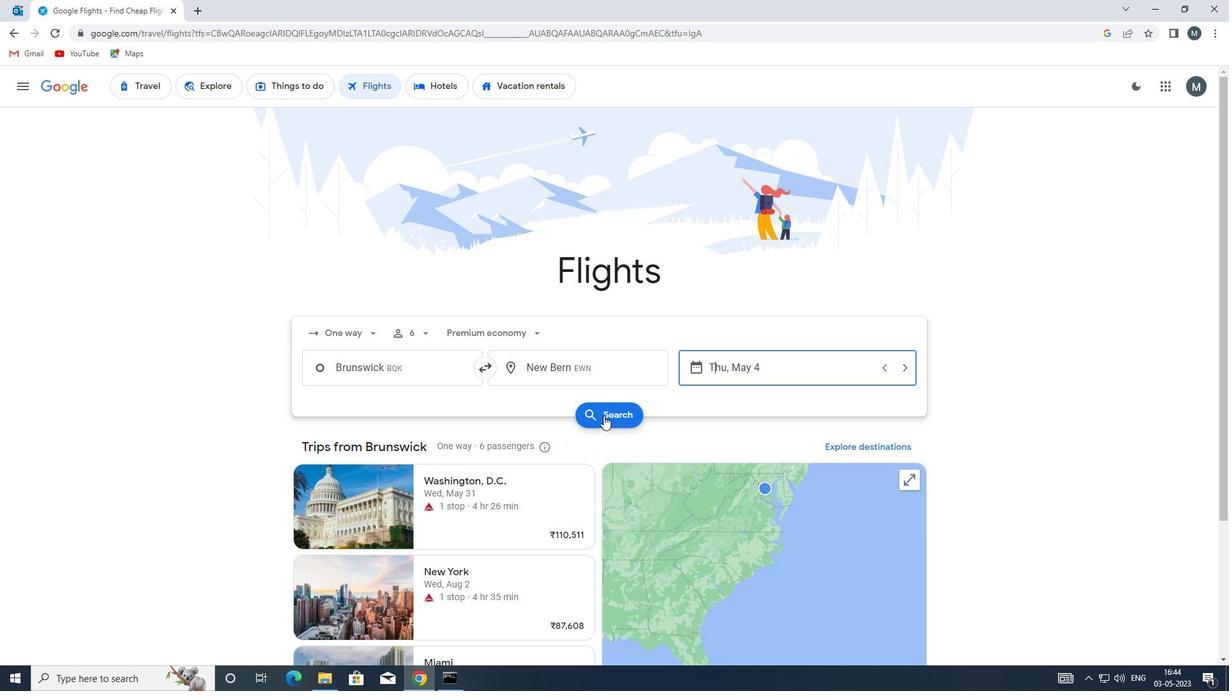
Action: Mouse moved to (332, 194)
Screenshot: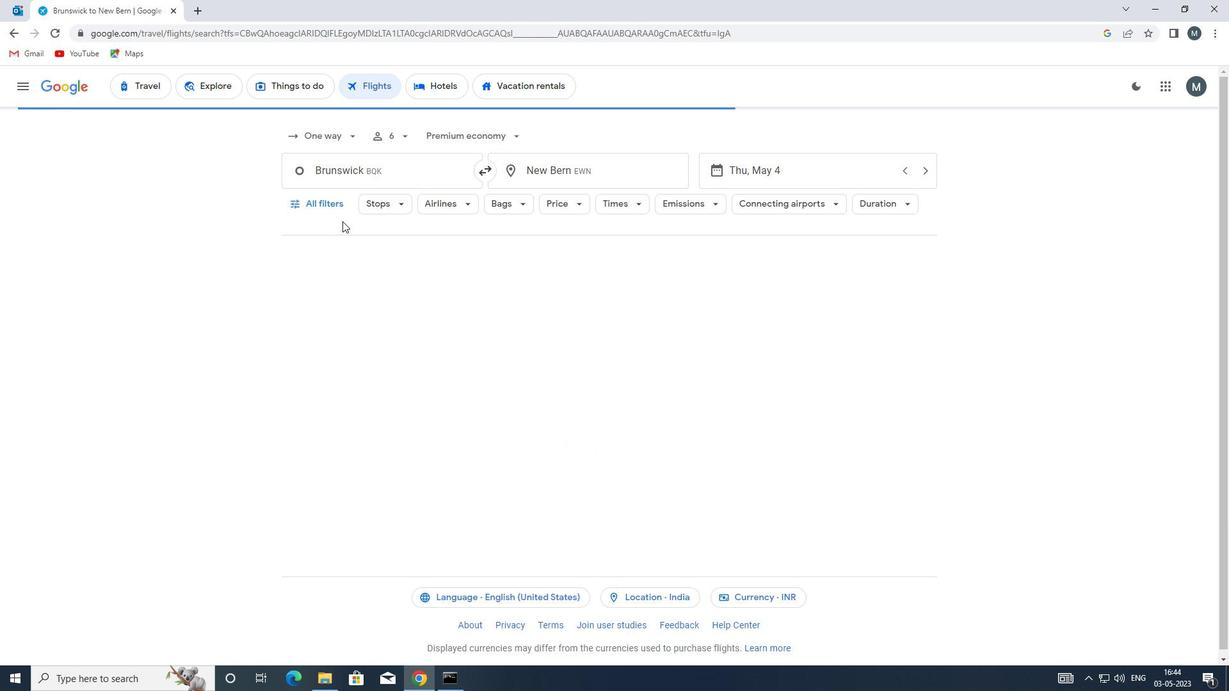
Action: Mouse pressed left at (332, 194)
Screenshot: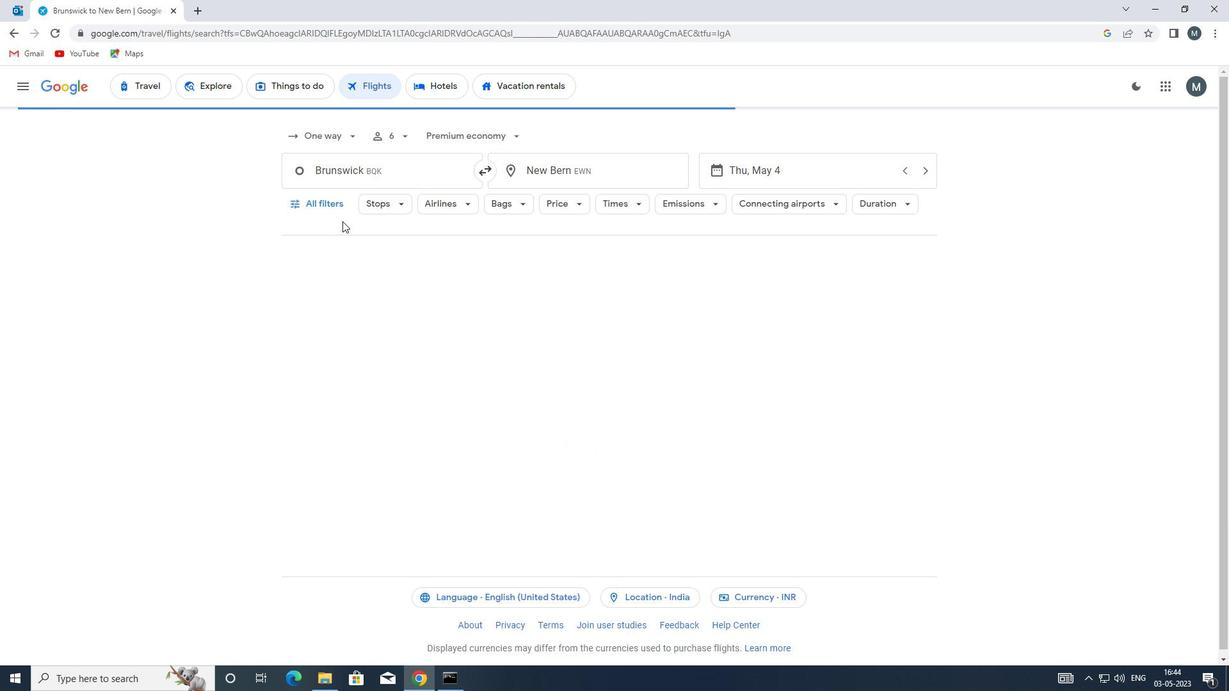 
Action: Mouse moved to (350, 387)
Screenshot: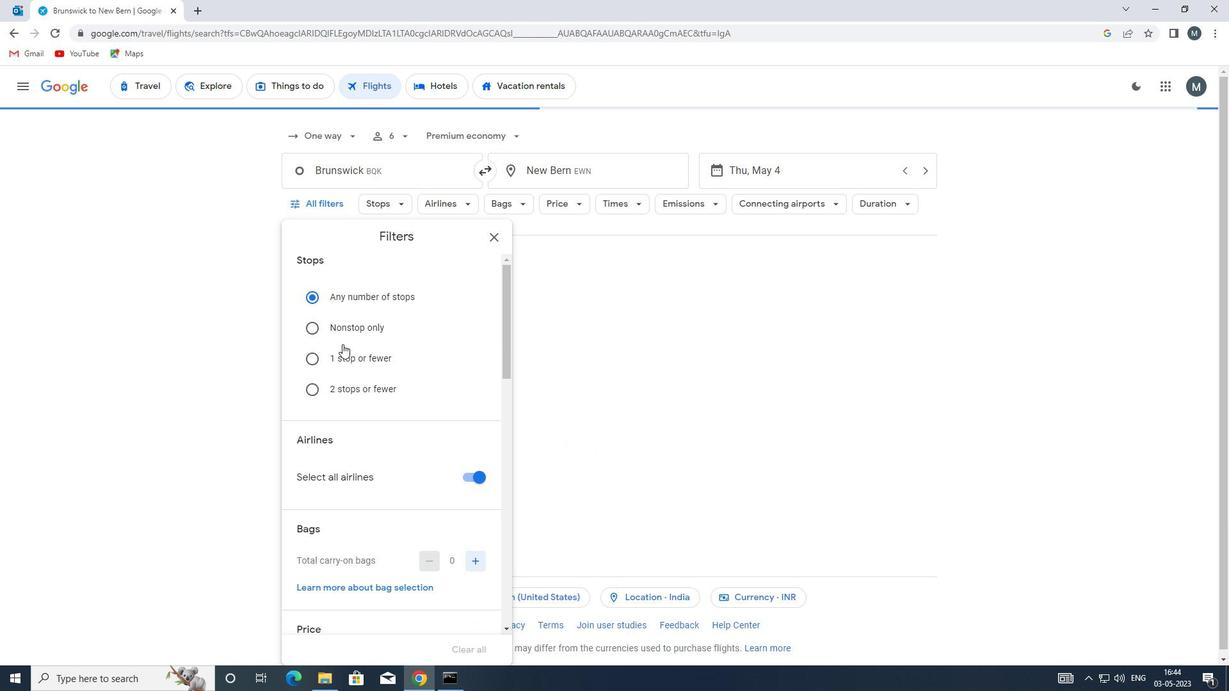 
Action: Mouse scrolled (350, 387) with delta (0, 0)
Screenshot: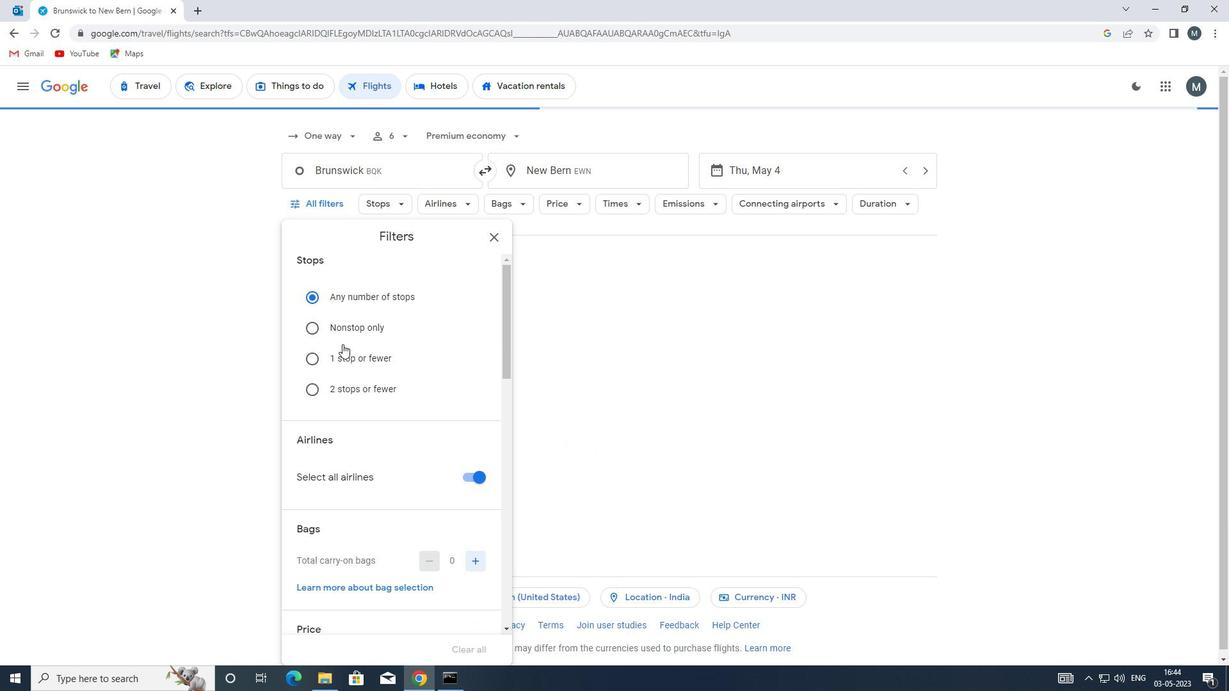 
Action: Mouse moved to (478, 407)
Screenshot: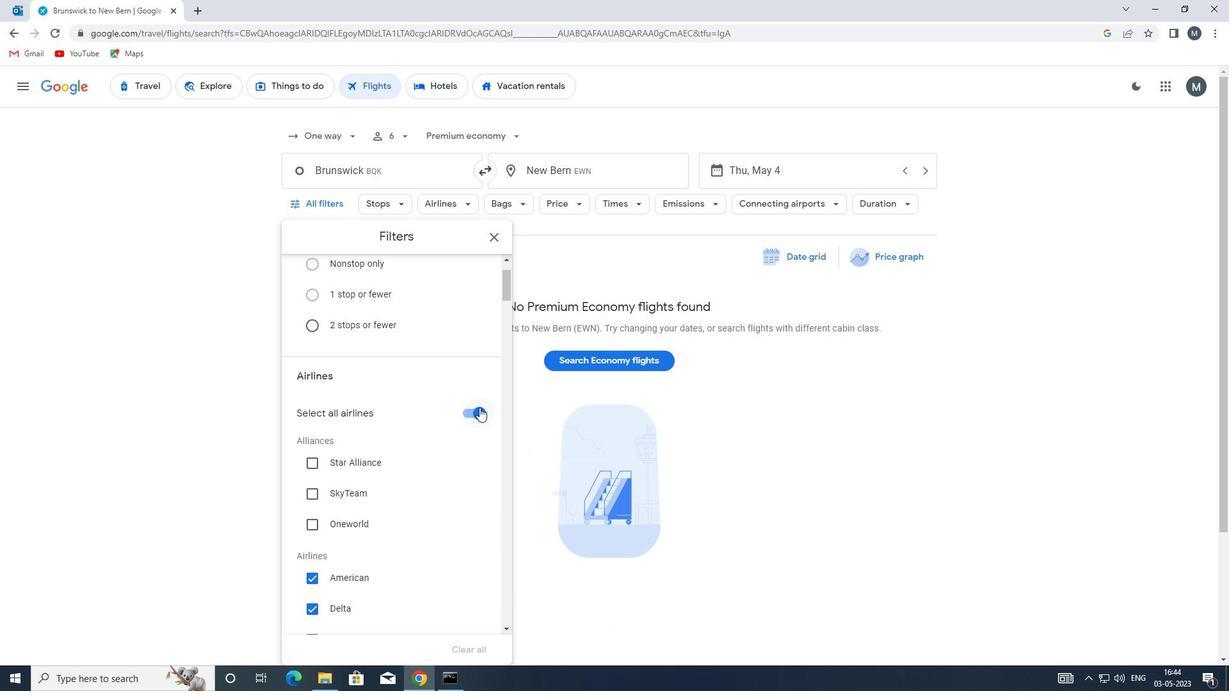 
Action: Mouse pressed left at (478, 407)
Screenshot: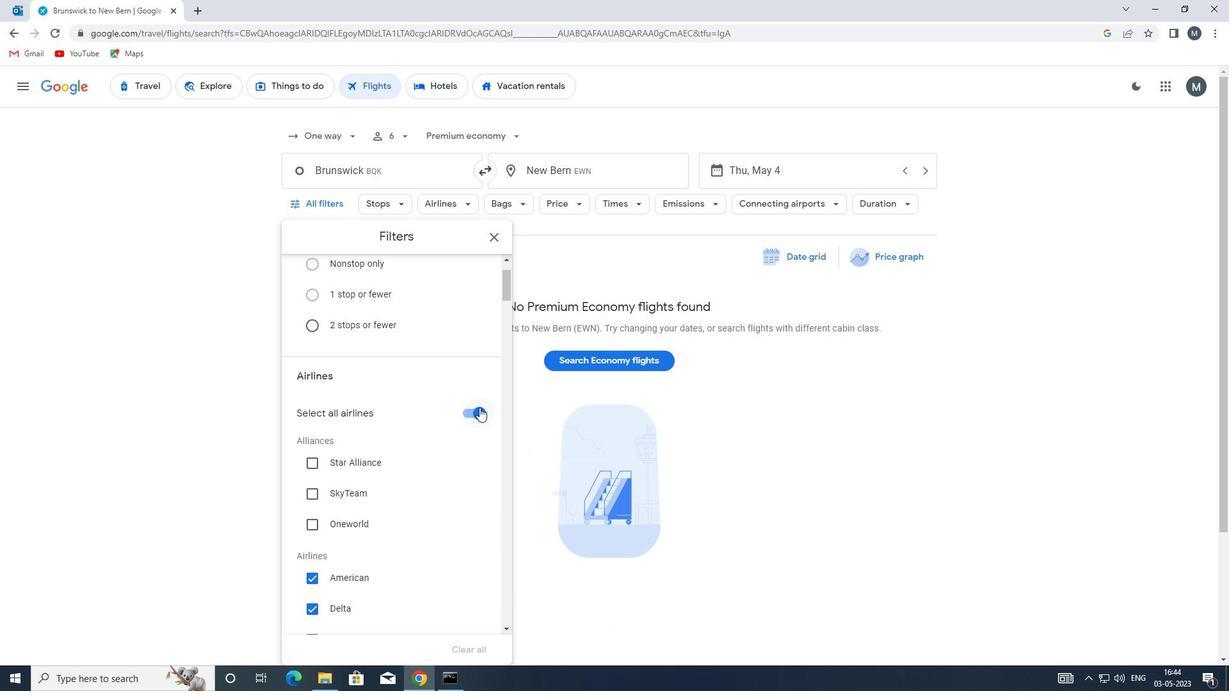 
Action: Mouse moved to (400, 440)
Screenshot: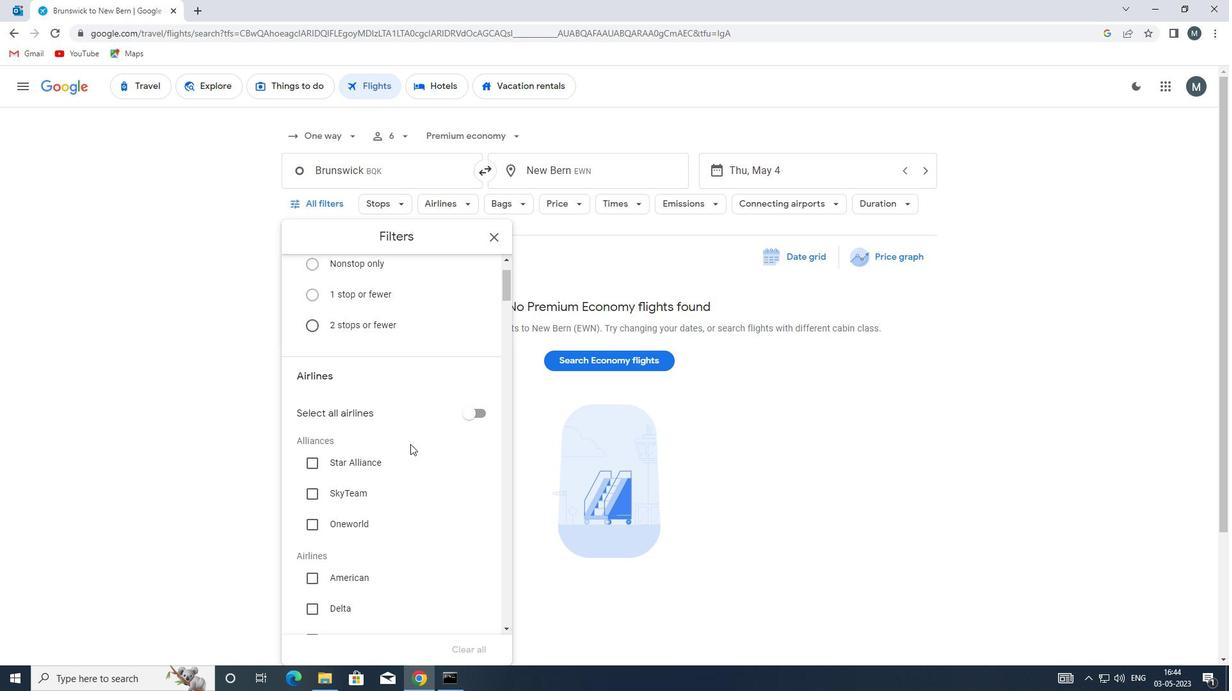 
Action: Mouse scrolled (400, 439) with delta (0, 0)
Screenshot: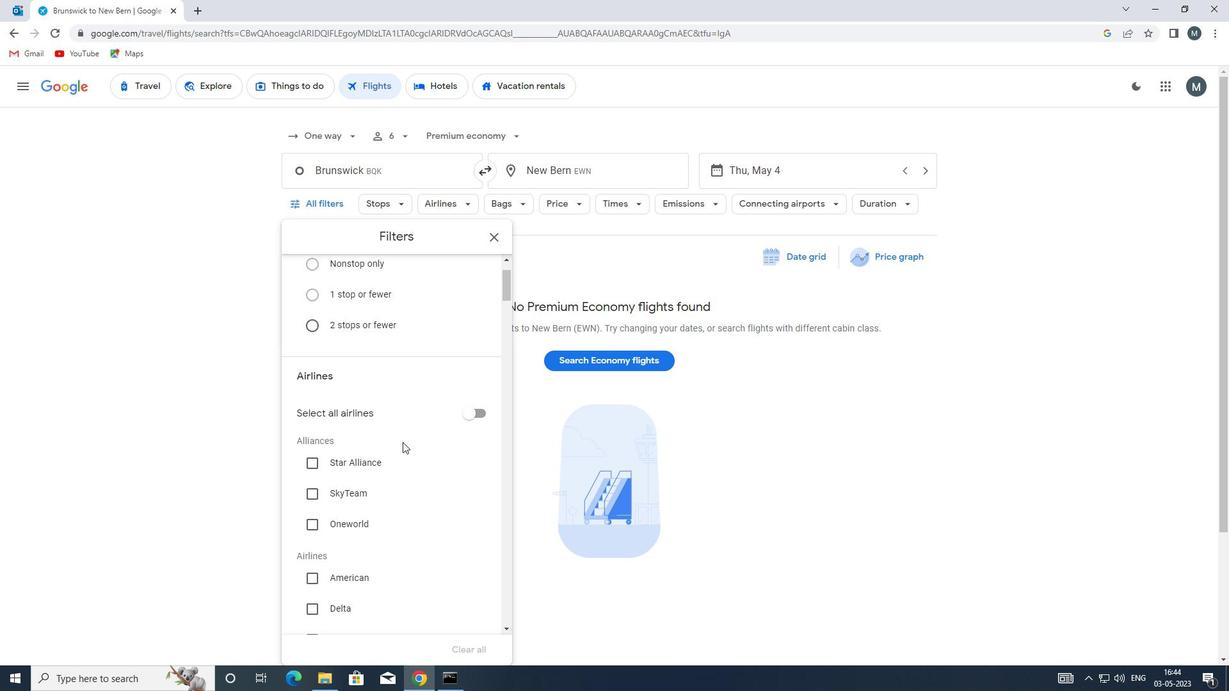 
Action: Mouse moved to (400, 439)
Screenshot: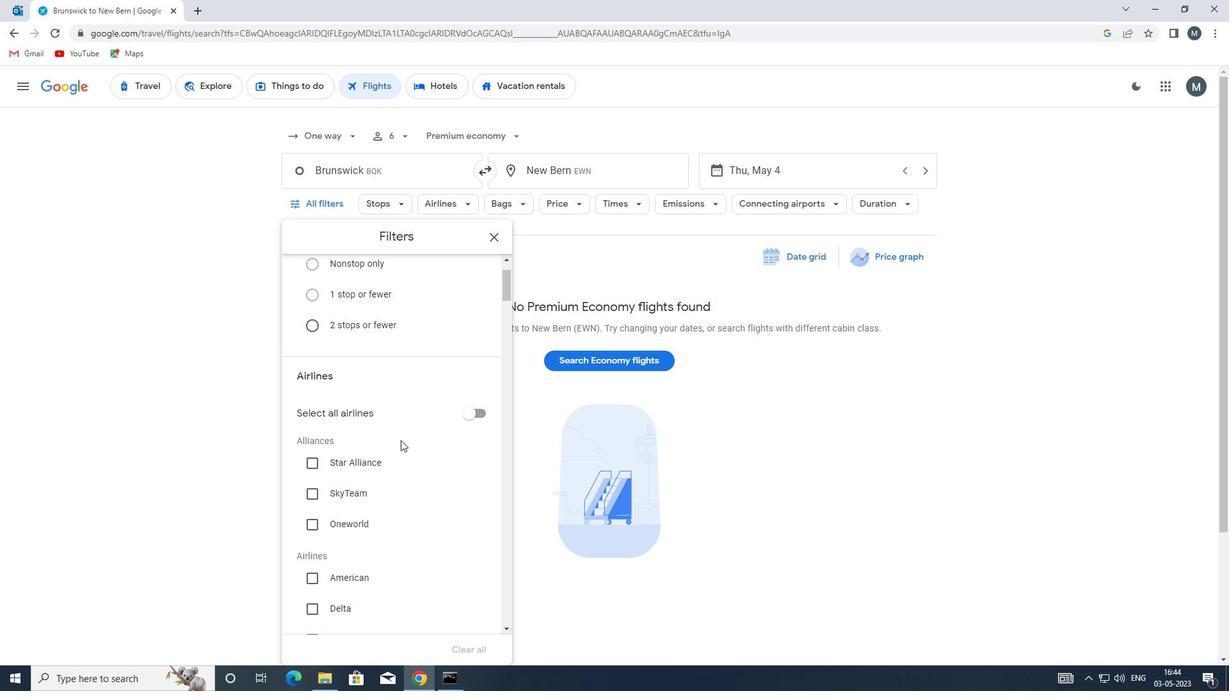 
Action: Mouse scrolled (400, 439) with delta (0, 0)
Screenshot: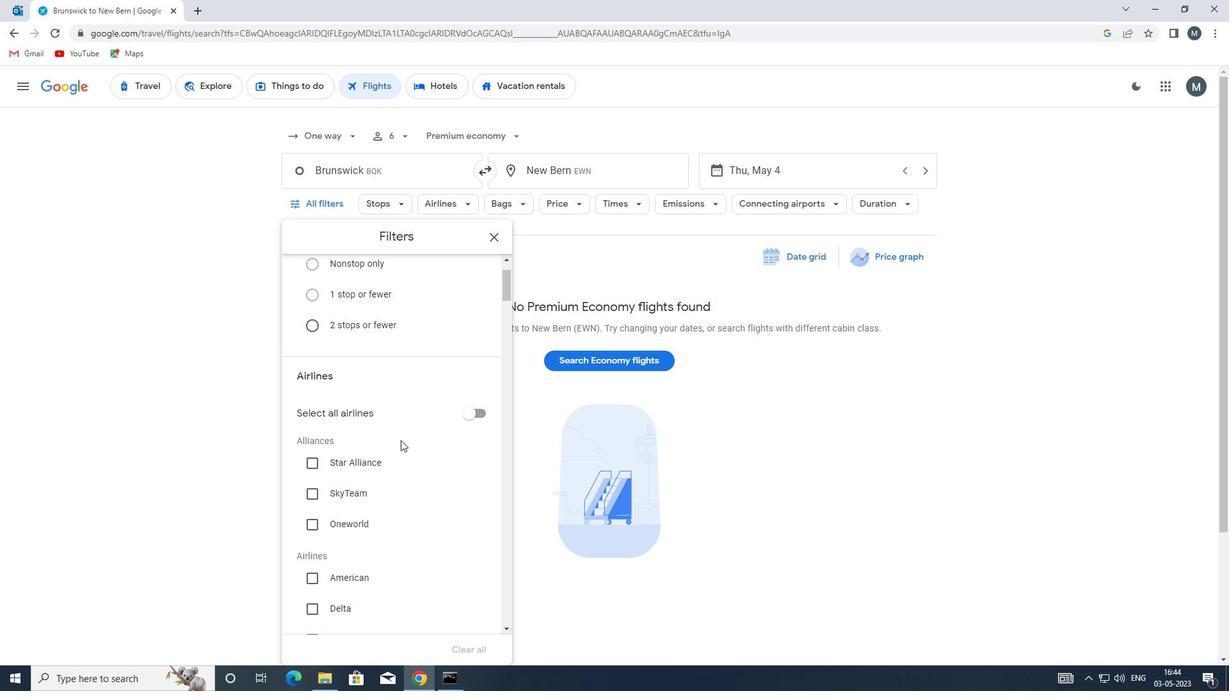 
Action: Mouse moved to (370, 402)
Screenshot: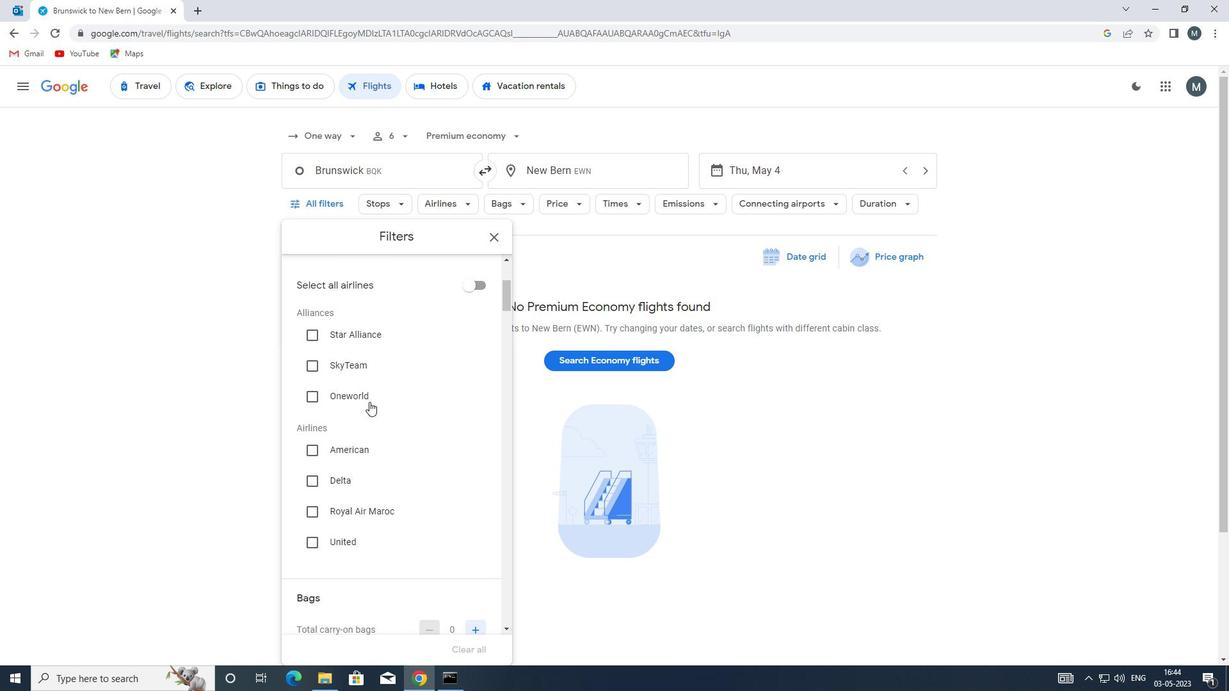 
Action: Mouse scrolled (370, 402) with delta (0, 0)
Screenshot: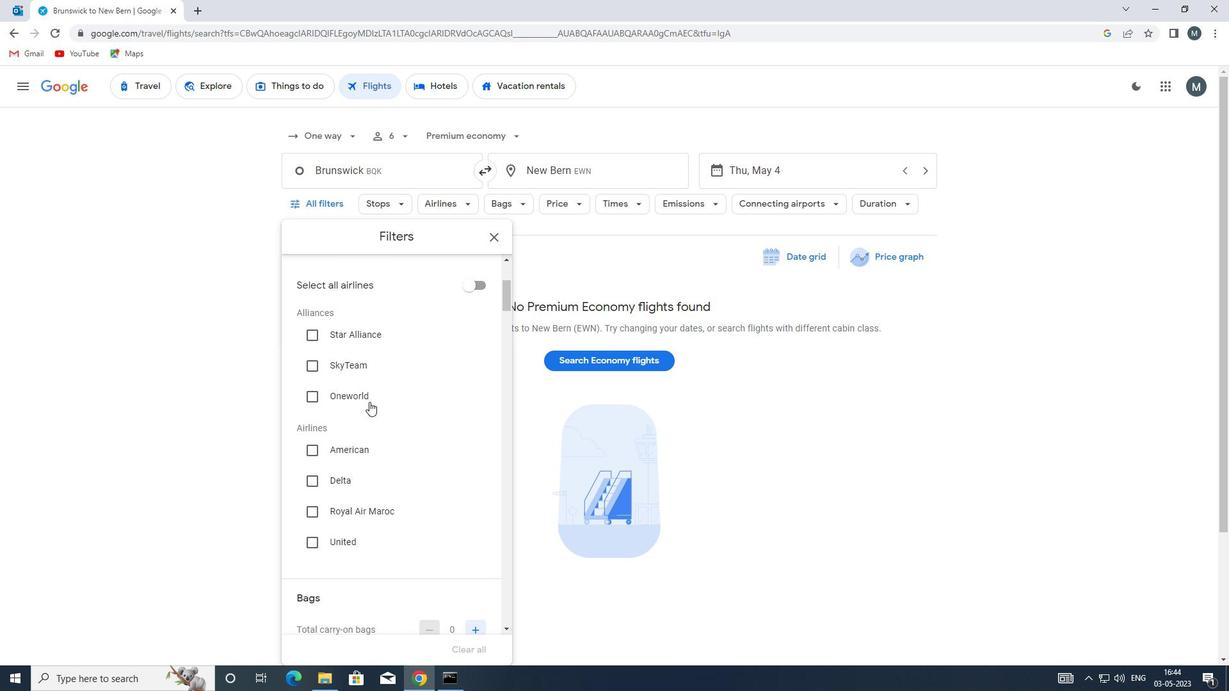
Action: Mouse moved to (373, 406)
Screenshot: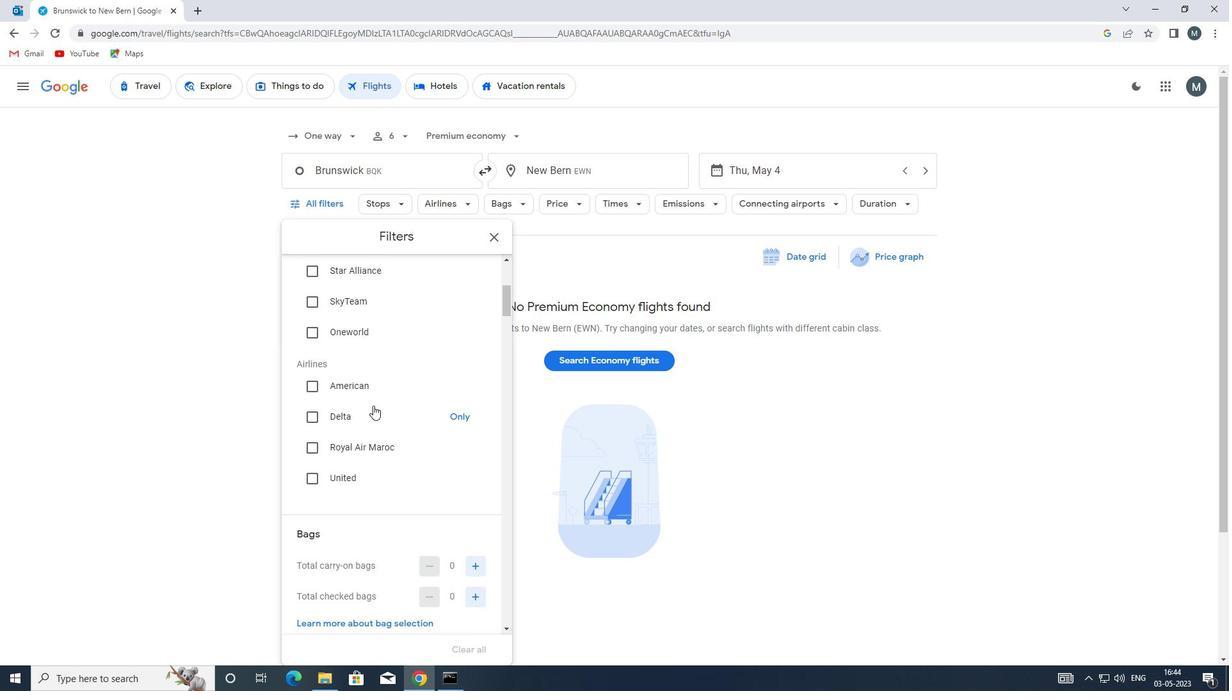 
Action: Mouse scrolled (373, 405) with delta (0, 0)
Screenshot: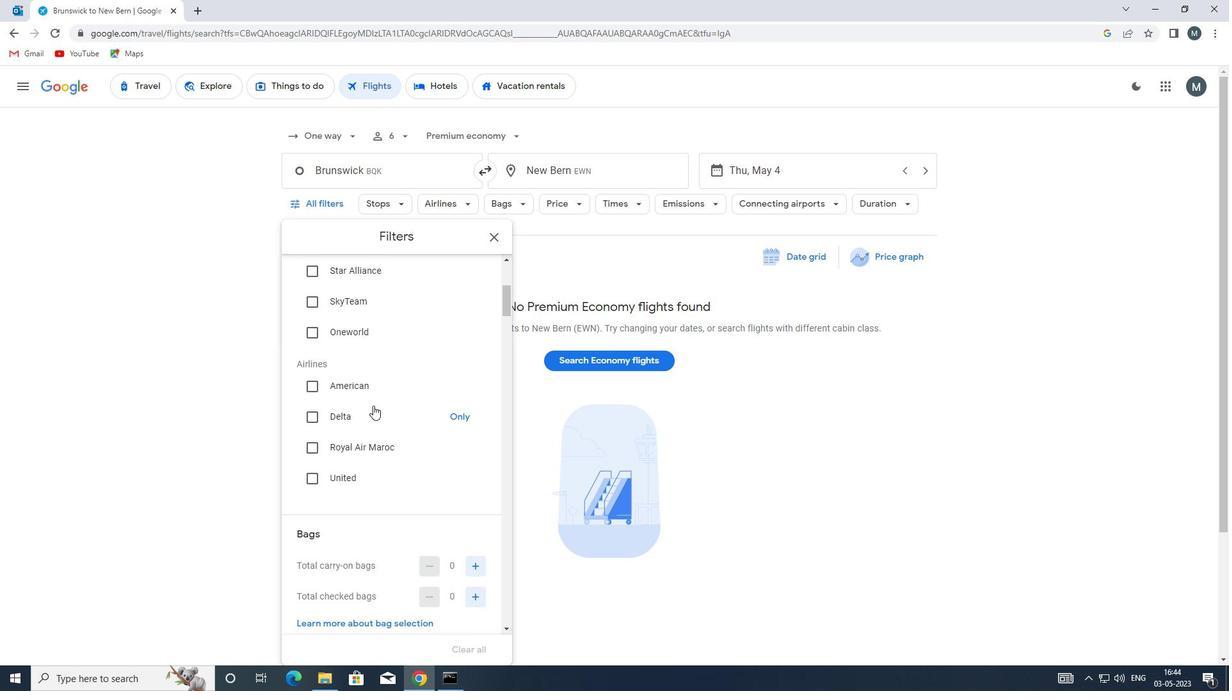 
Action: Mouse moved to (368, 415)
Screenshot: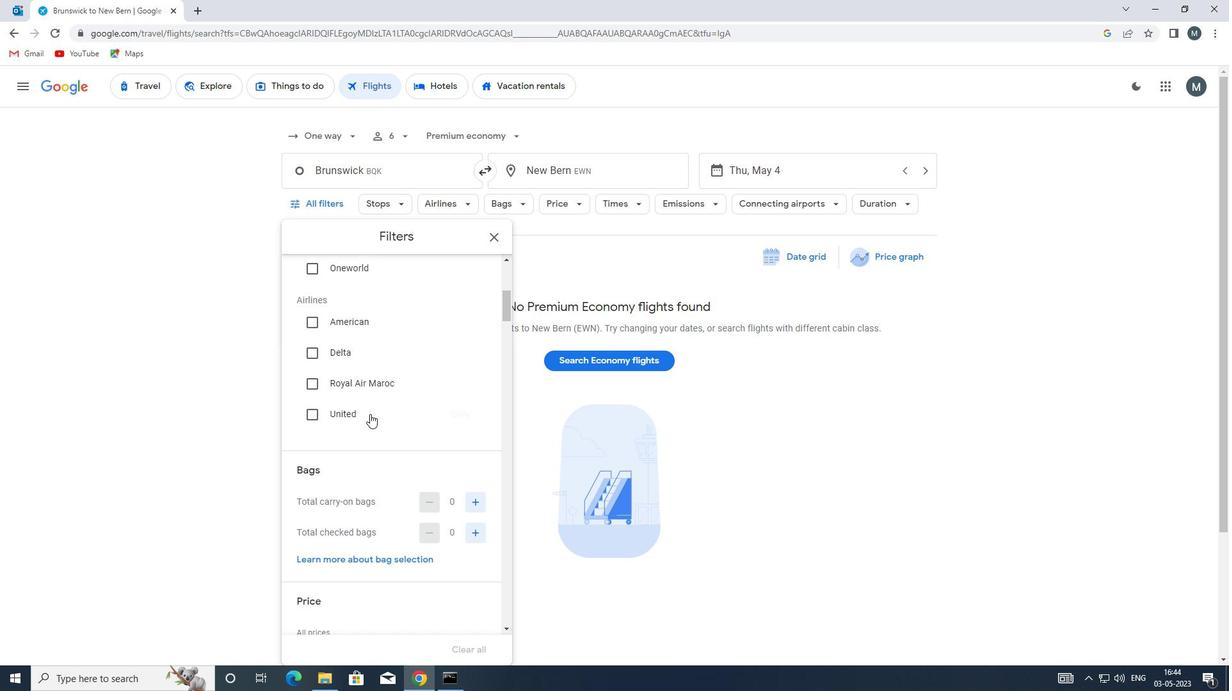 
Action: Mouse scrolled (368, 414) with delta (0, 0)
Screenshot: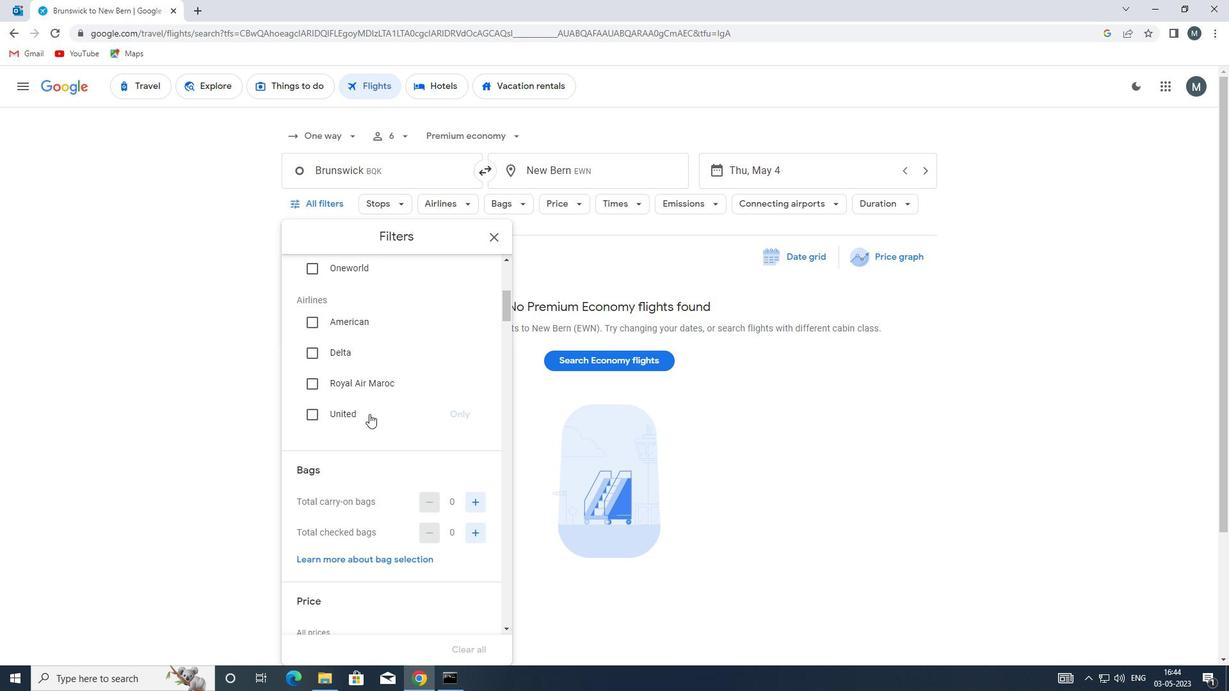 
Action: Mouse moved to (478, 436)
Screenshot: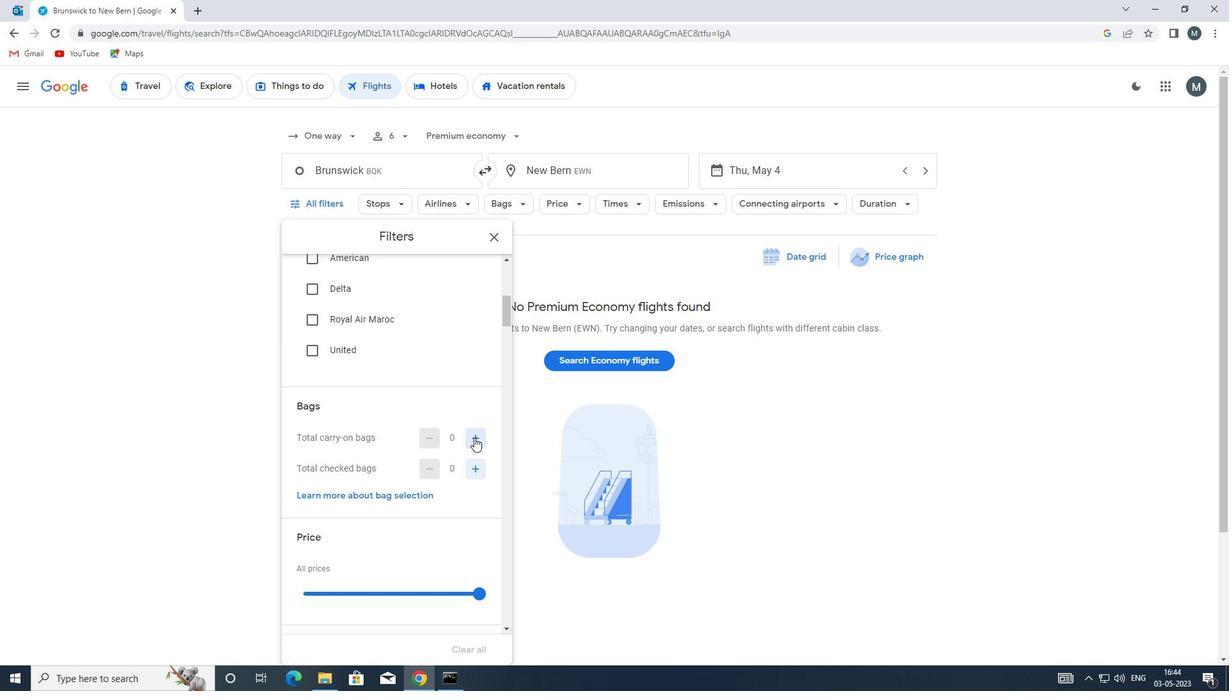 
Action: Mouse pressed left at (478, 436)
Screenshot: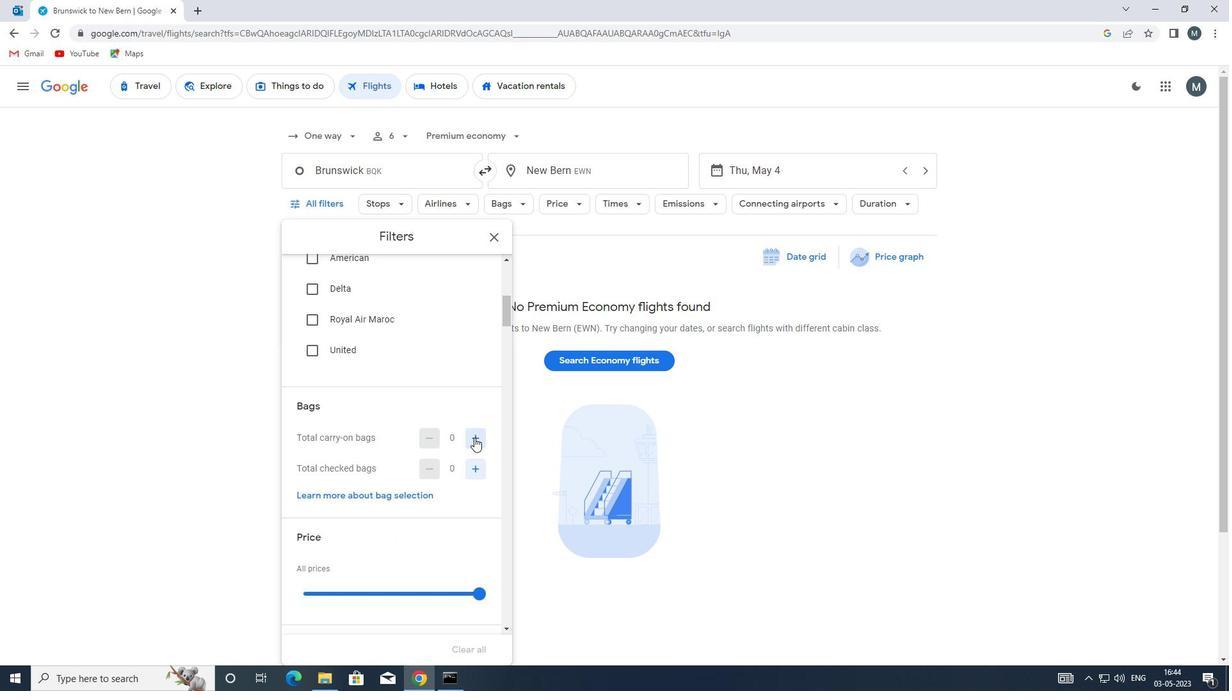
Action: Mouse pressed left at (478, 436)
Screenshot: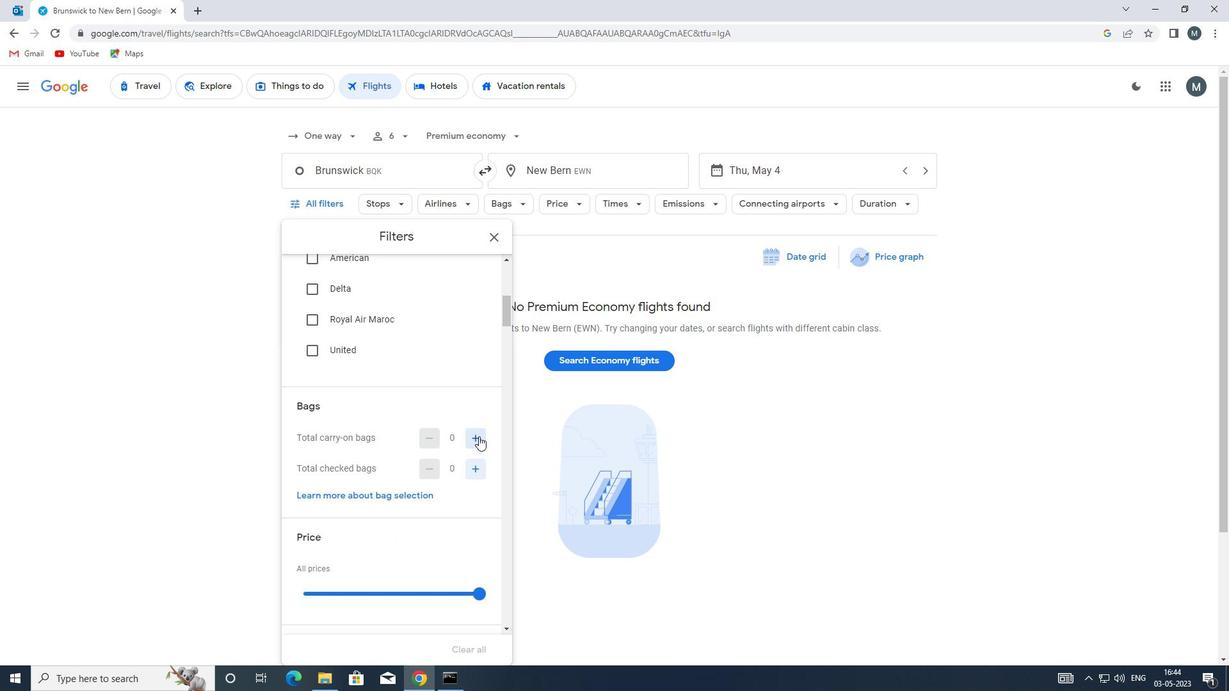 
Action: Mouse moved to (369, 421)
Screenshot: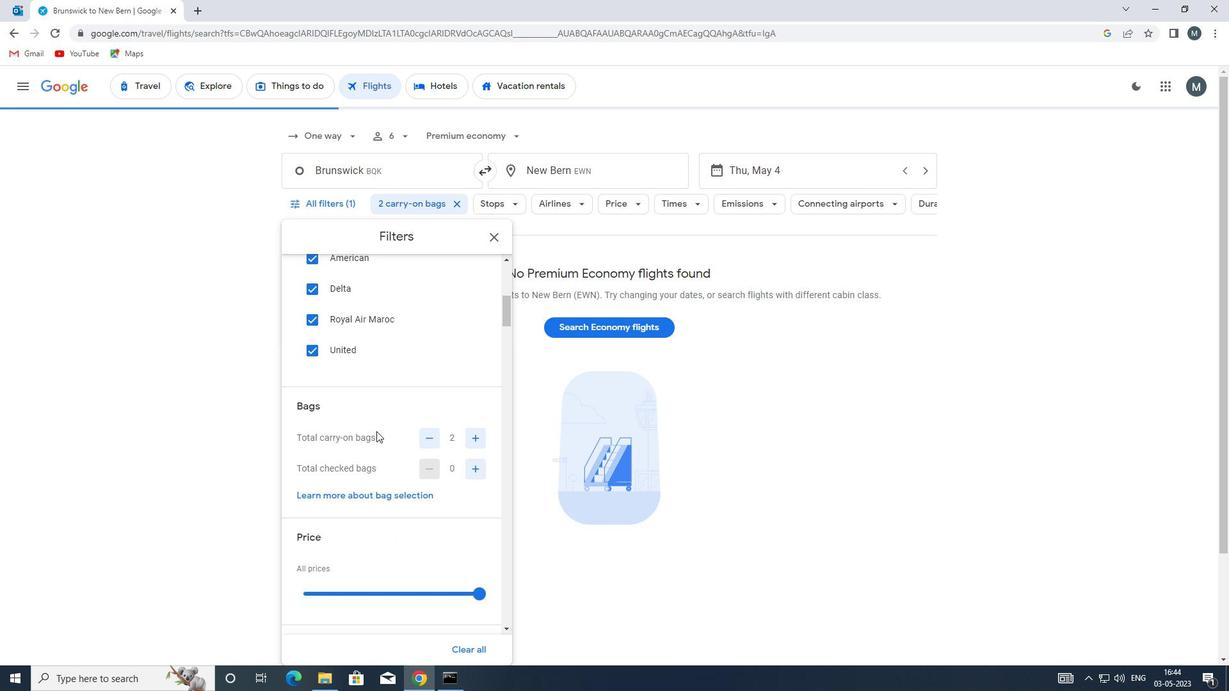 
Action: Mouse scrolled (369, 421) with delta (0, 0)
Screenshot: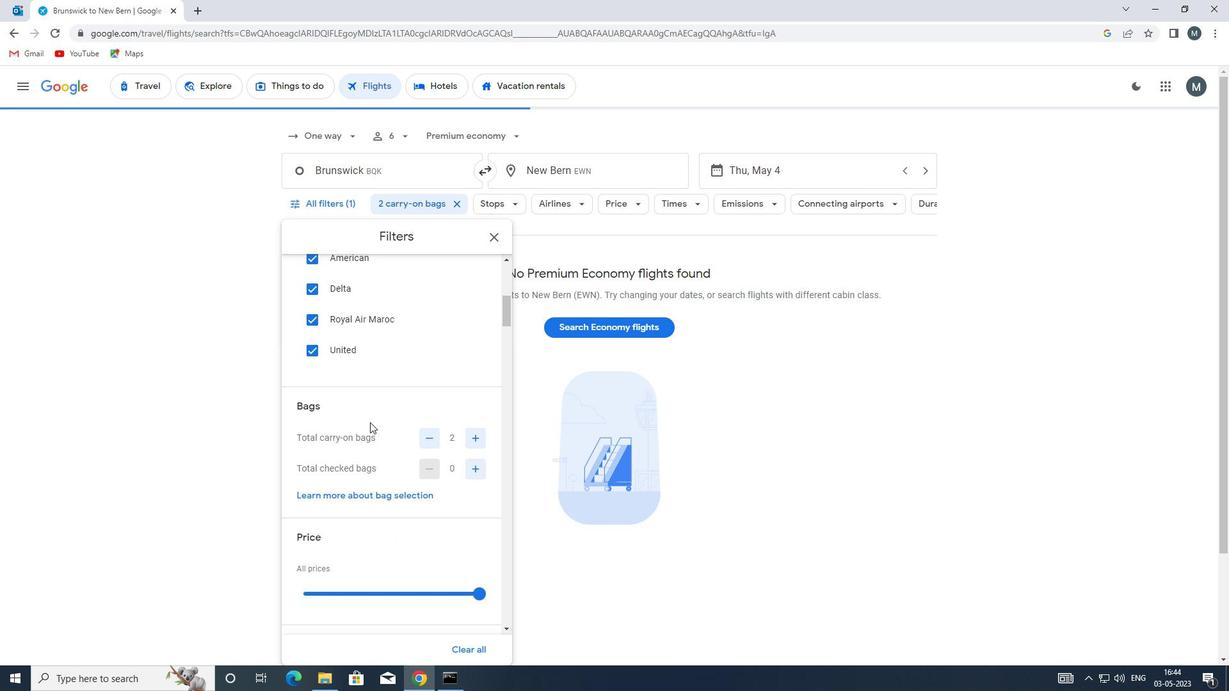 
Action: Mouse moved to (371, 429)
Screenshot: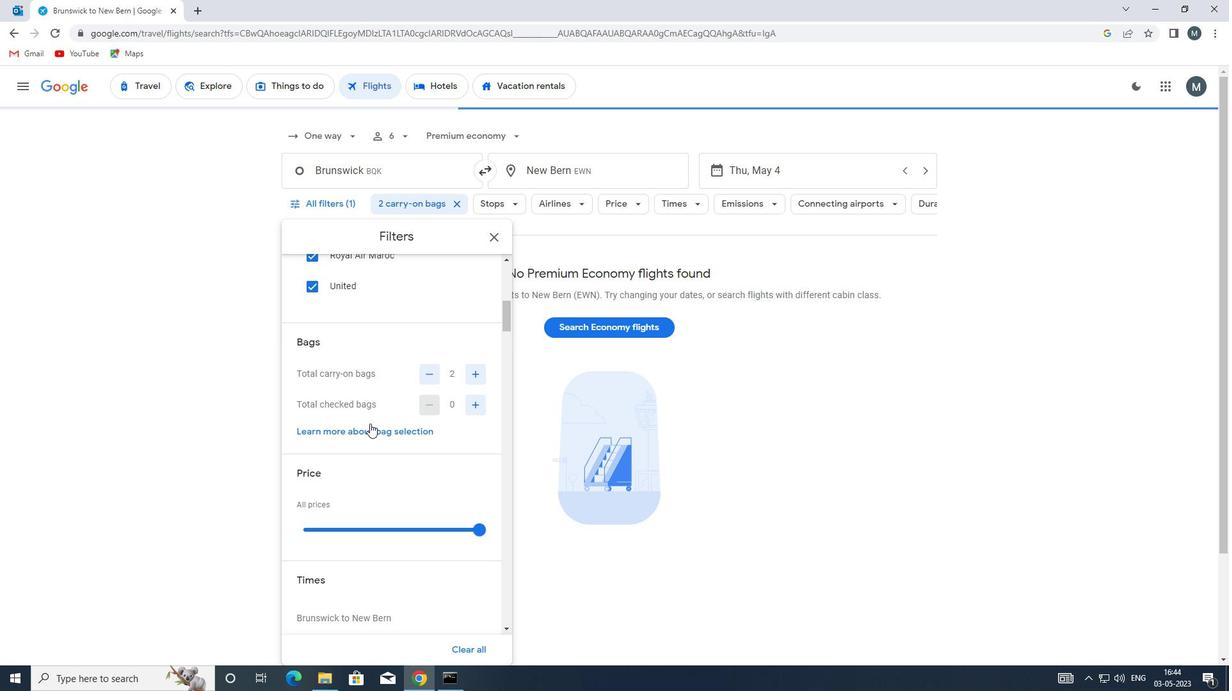 
Action: Mouse scrolled (371, 428) with delta (0, 0)
Screenshot: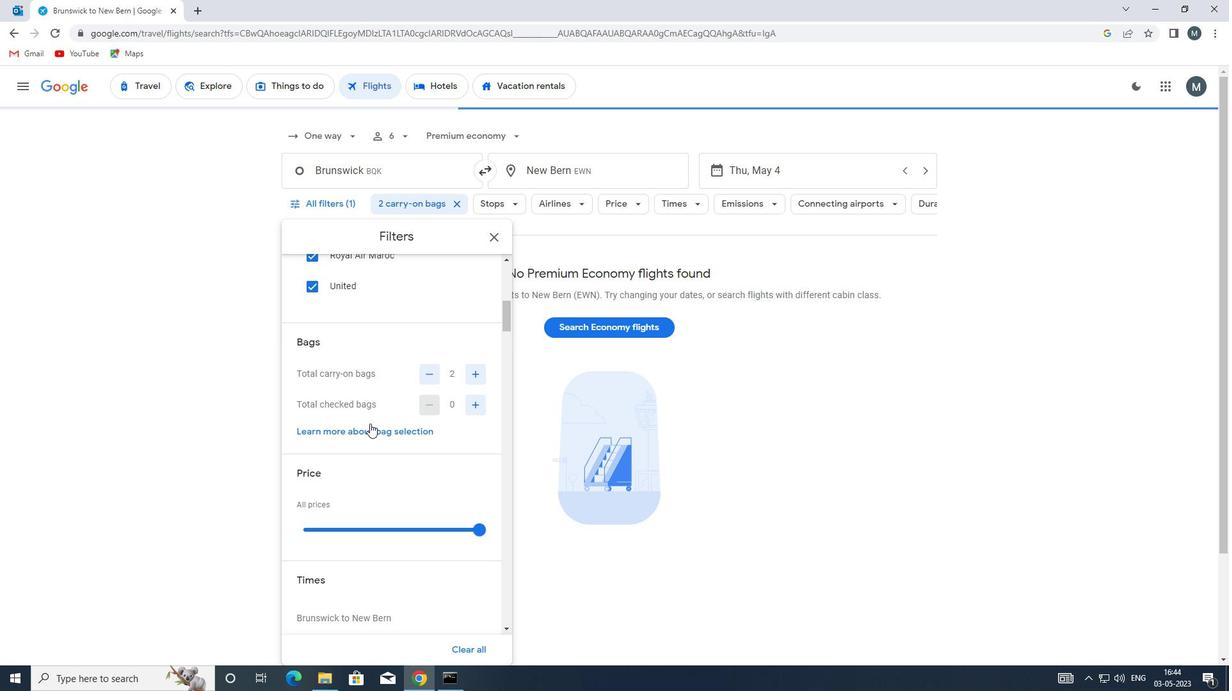 
Action: Mouse moved to (477, 339)
Screenshot: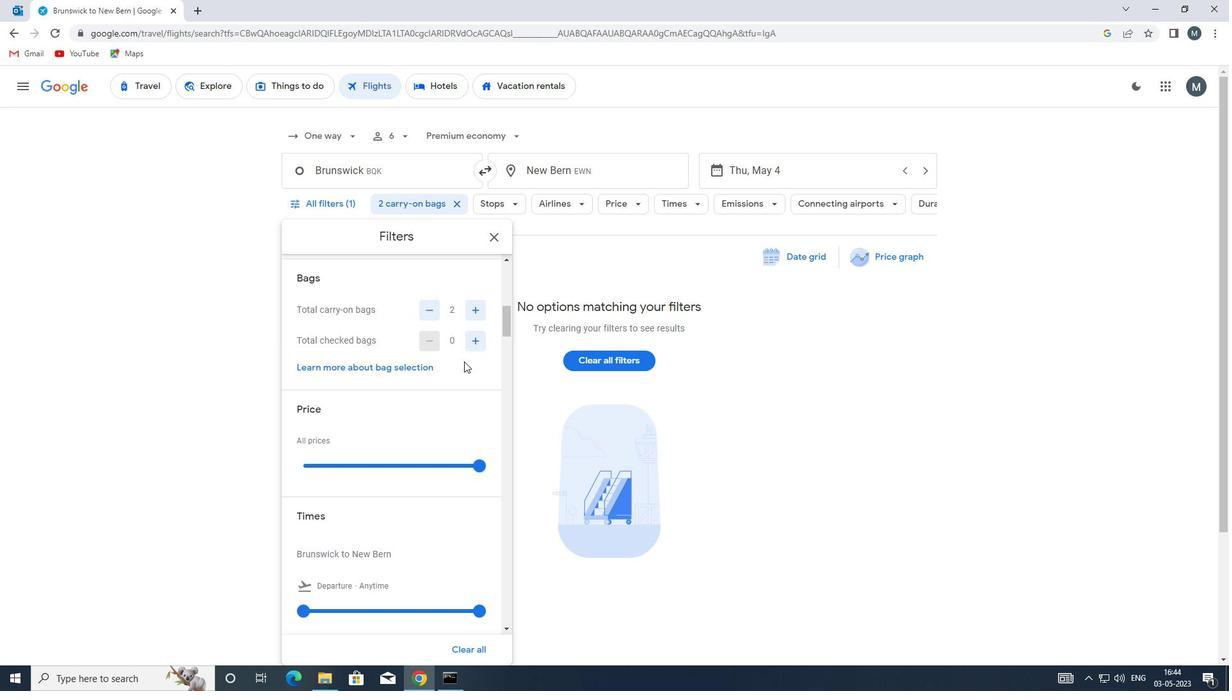 
Action: Mouse pressed left at (477, 339)
Screenshot: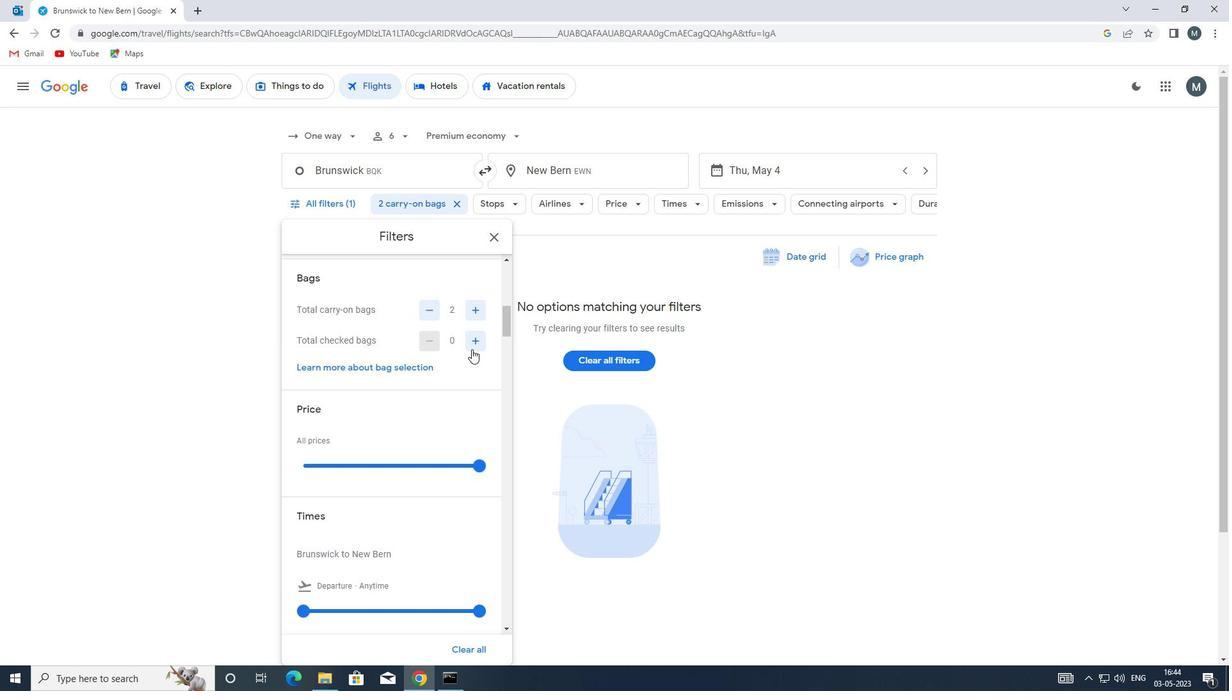 
Action: Mouse moved to (357, 410)
Screenshot: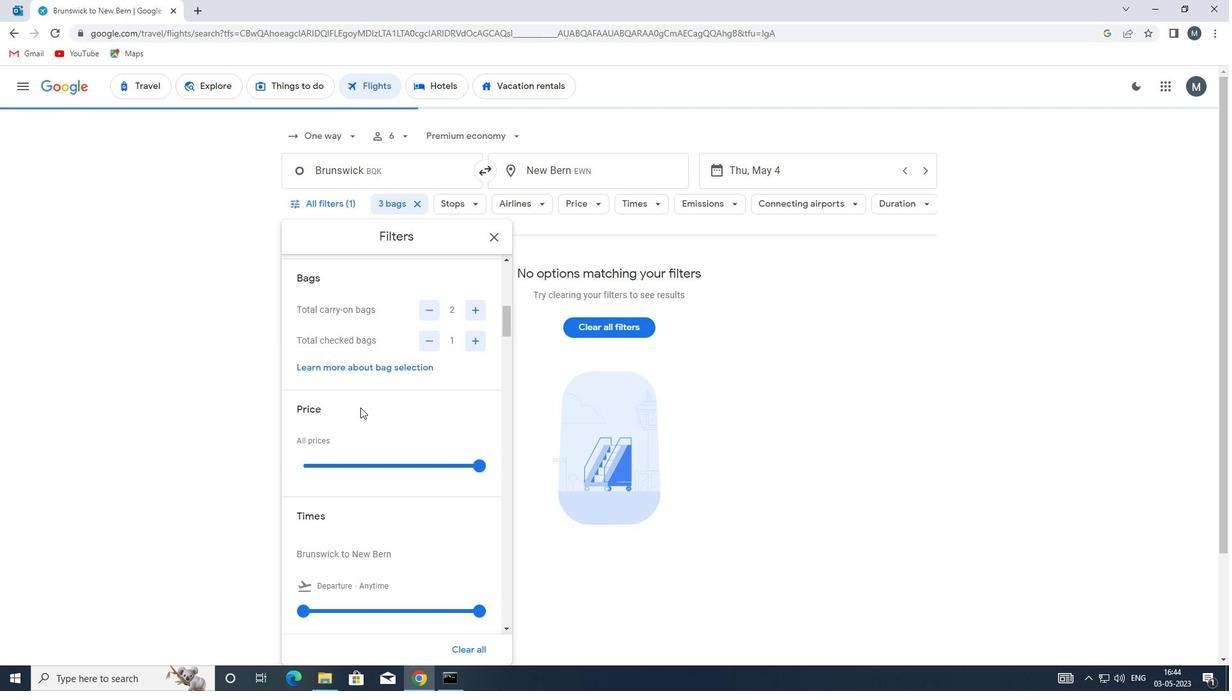 
Action: Mouse scrolled (357, 410) with delta (0, 0)
Screenshot: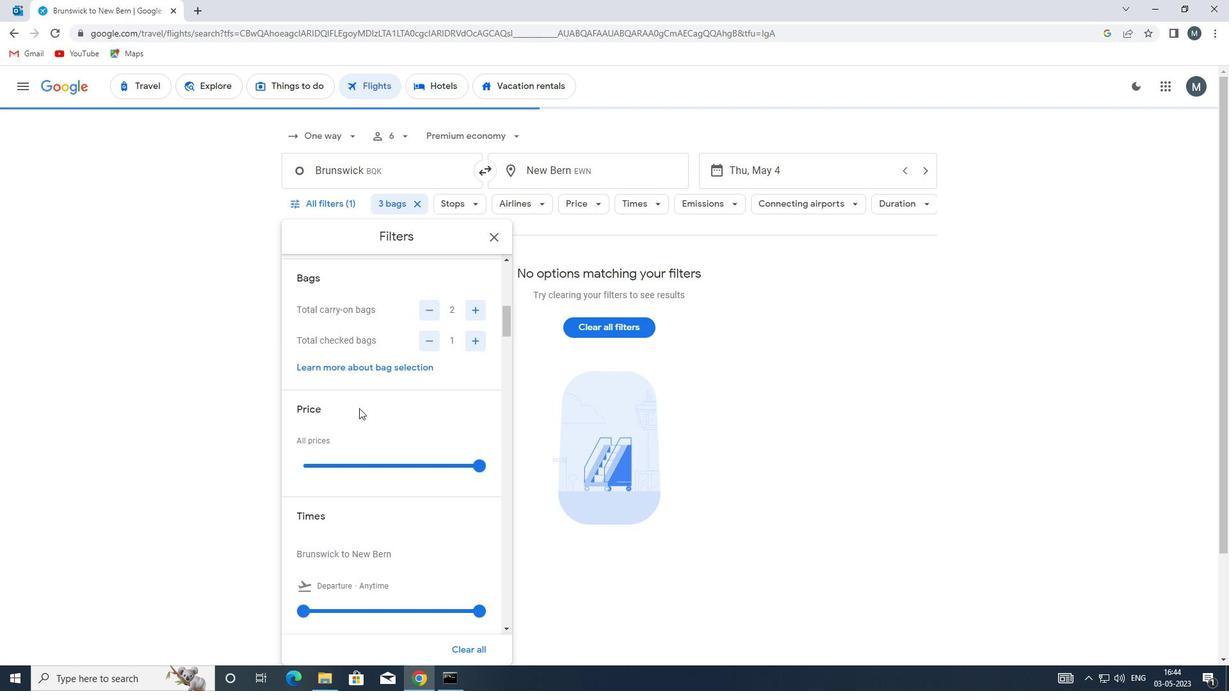 
Action: Mouse moved to (345, 402)
Screenshot: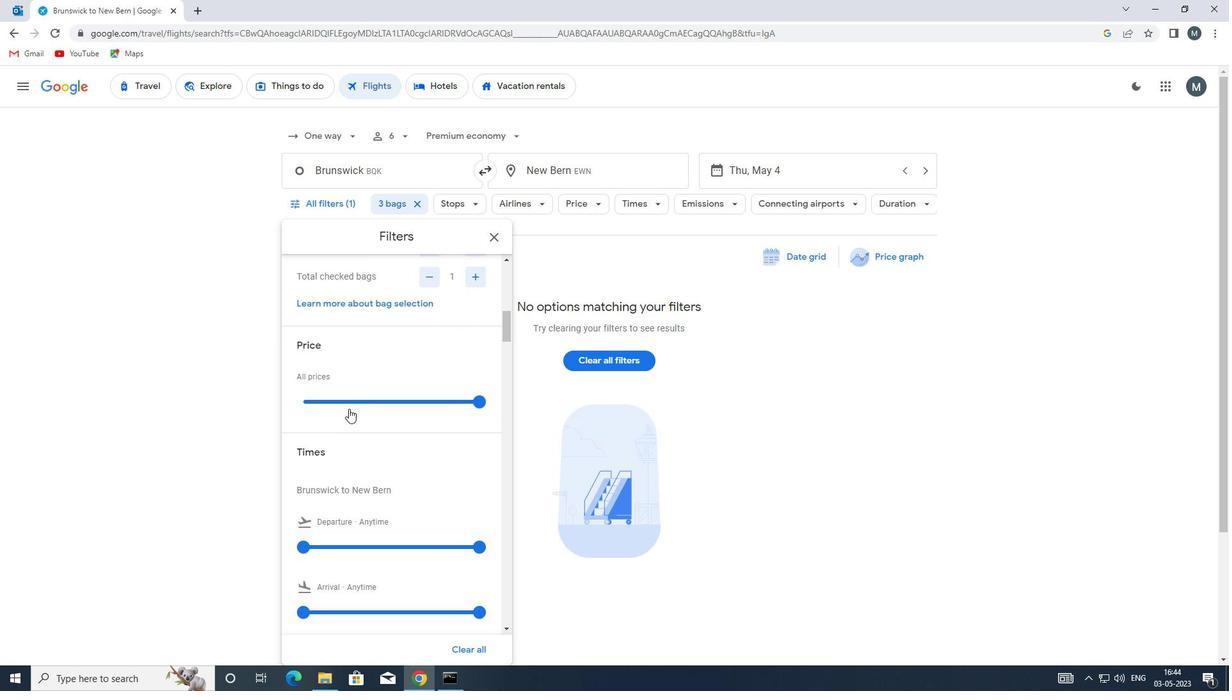 
Action: Mouse pressed left at (345, 402)
Screenshot: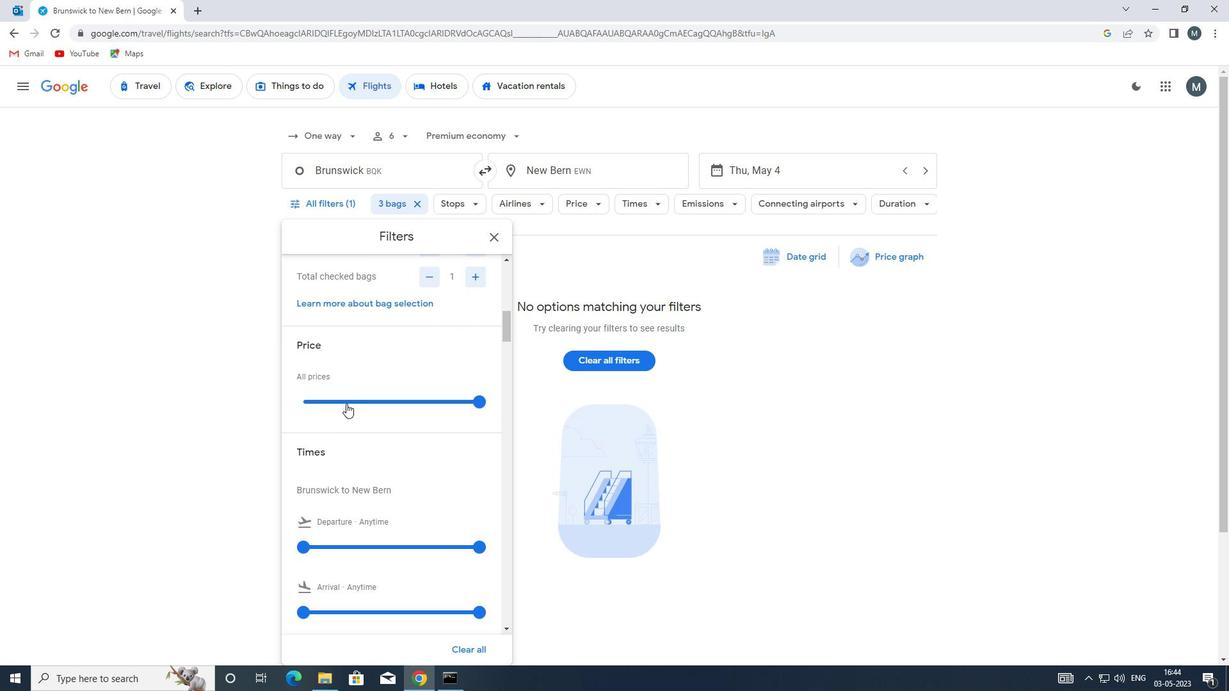 
Action: Mouse moved to (409, 396)
Screenshot: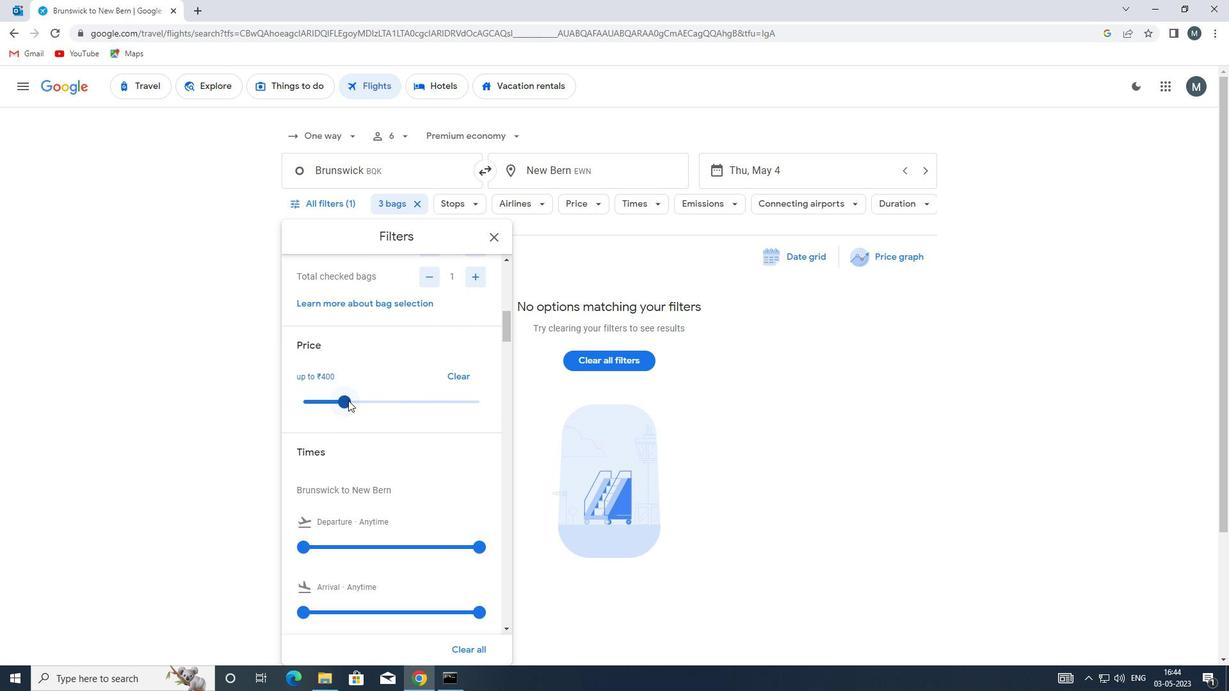 
Action: Mouse pressed left at (409, 396)
Screenshot: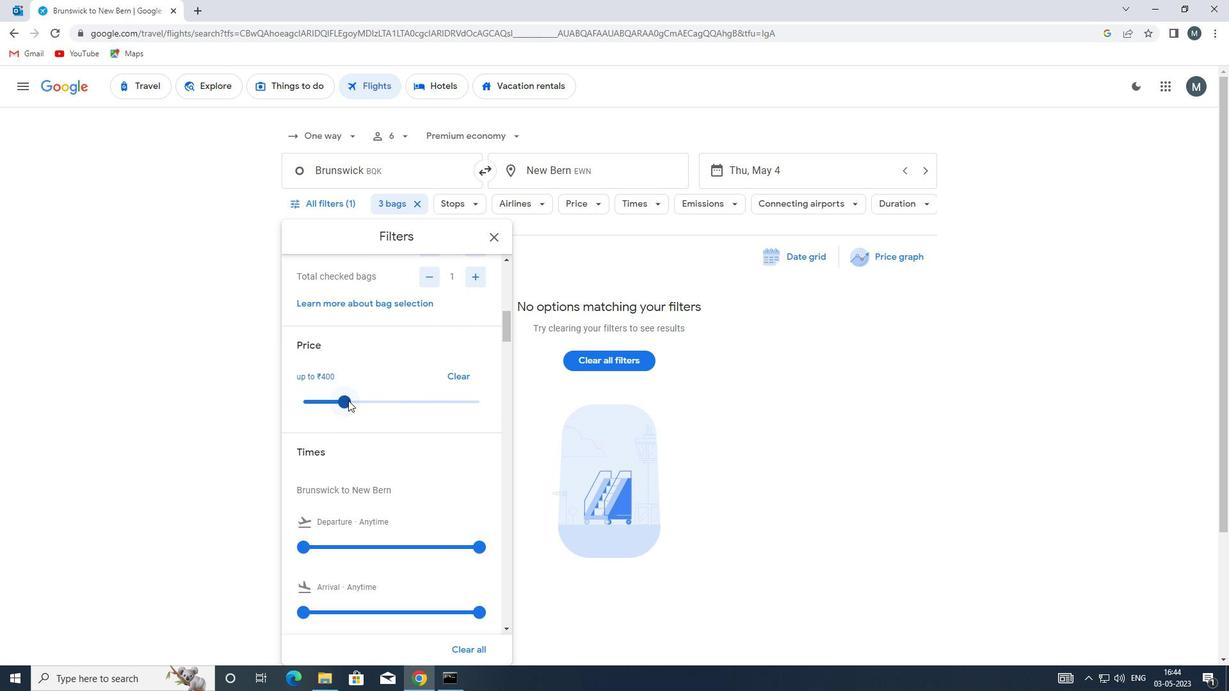 
Action: Mouse moved to (348, 373)
Screenshot: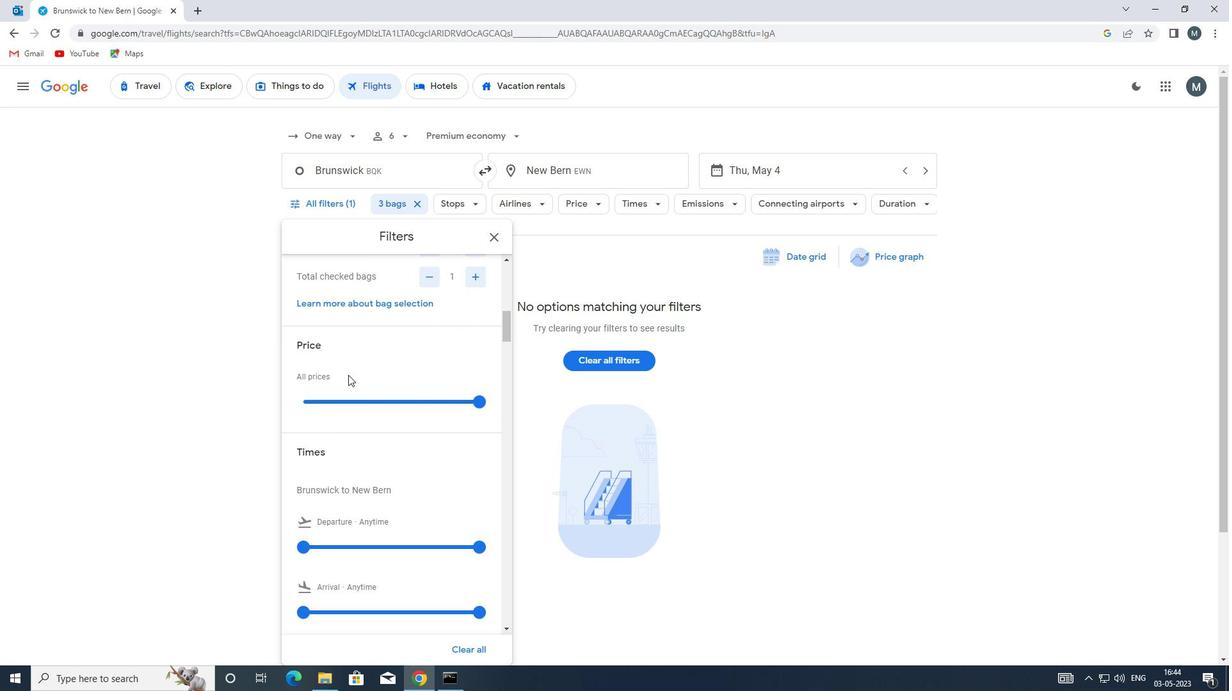 
Action: Mouse scrolled (348, 373) with delta (0, 0)
Screenshot: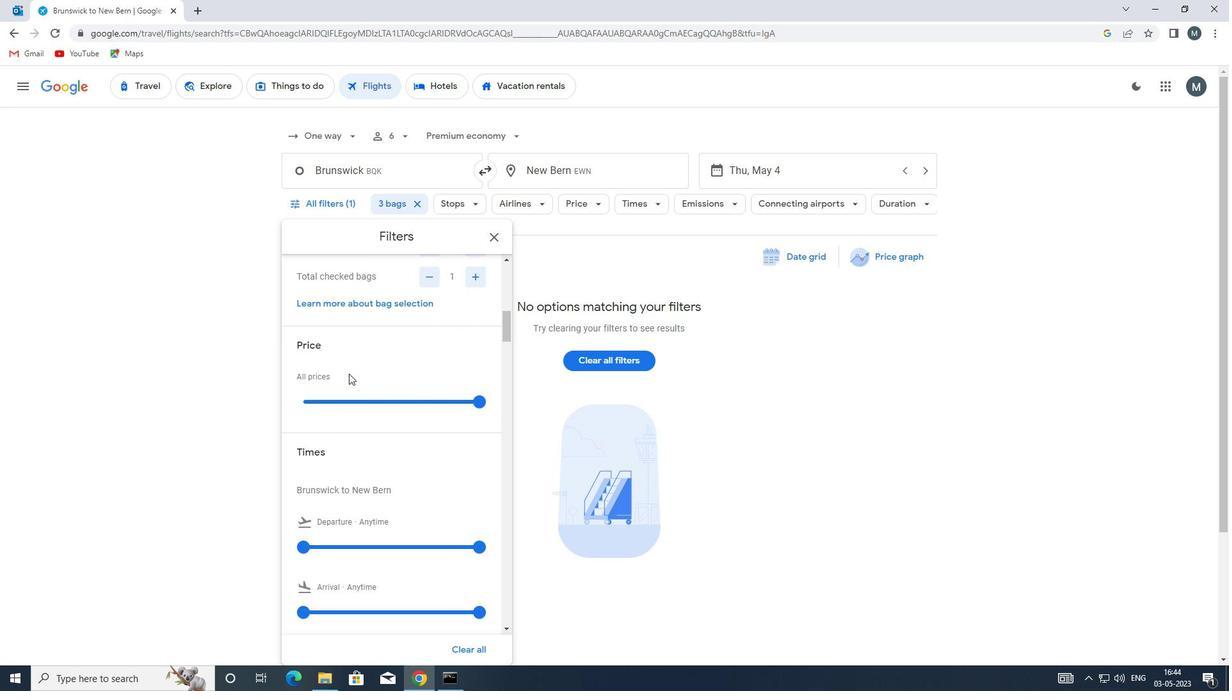 
Action: Mouse moved to (308, 477)
Screenshot: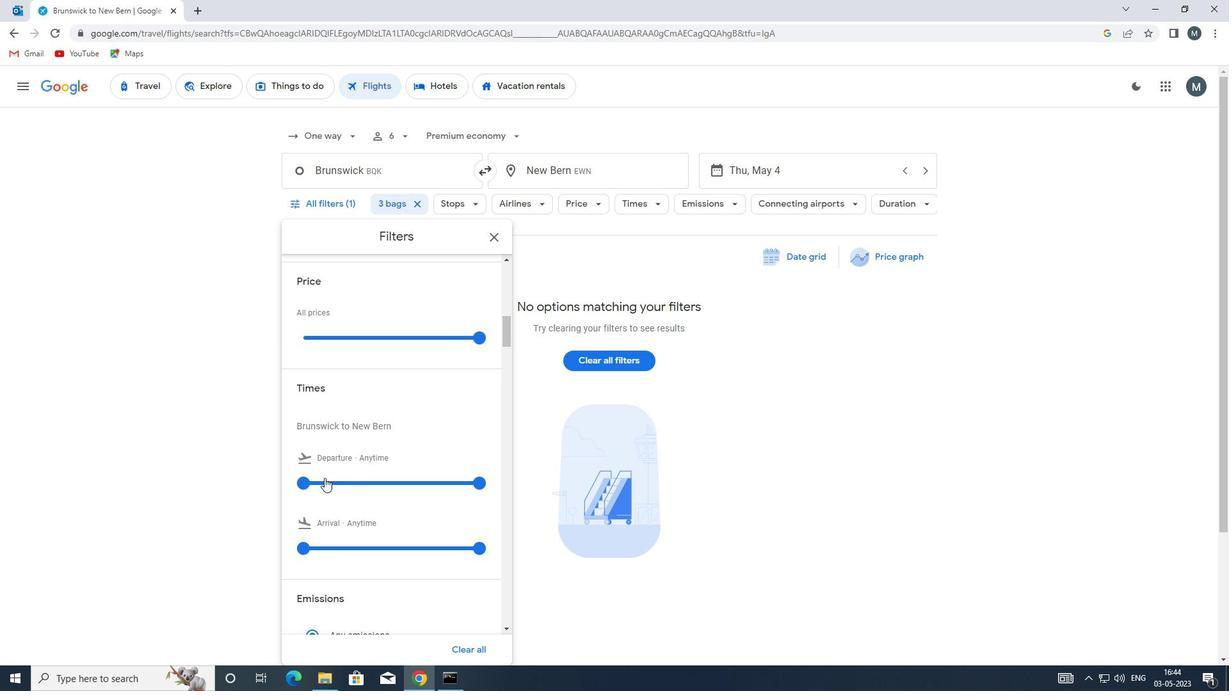 
Action: Mouse pressed left at (308, 477)
Screenshot: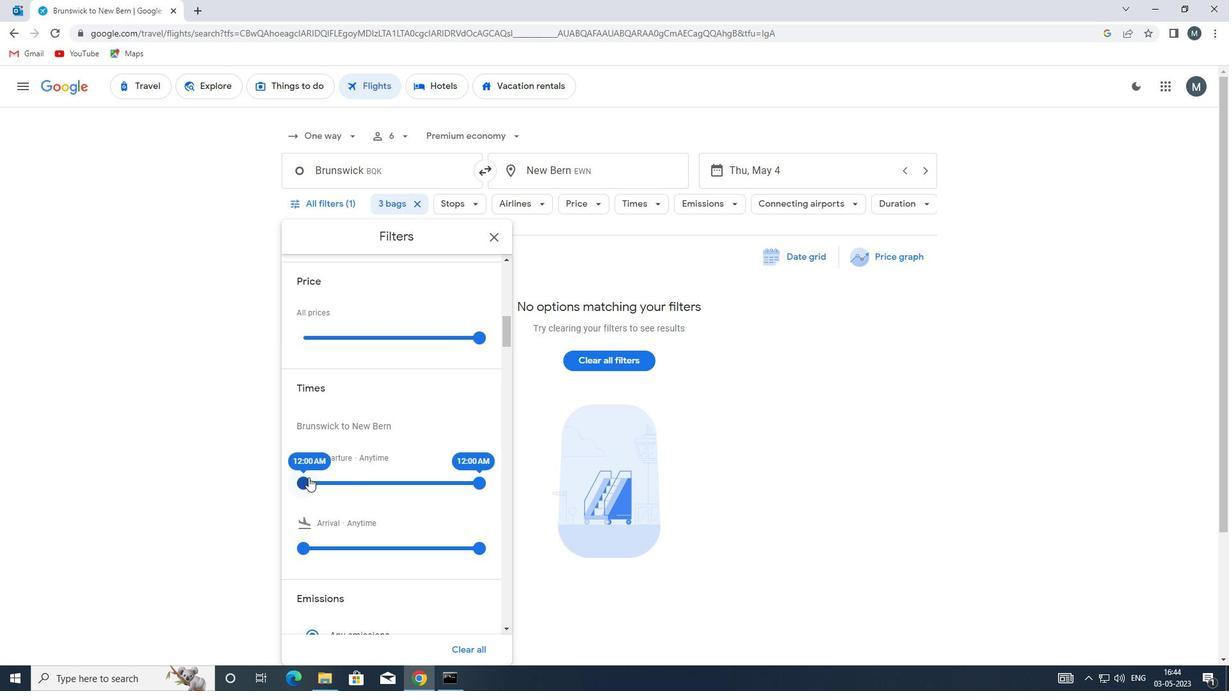 
Action: Mouse moved to (482, 480)
Screenshot: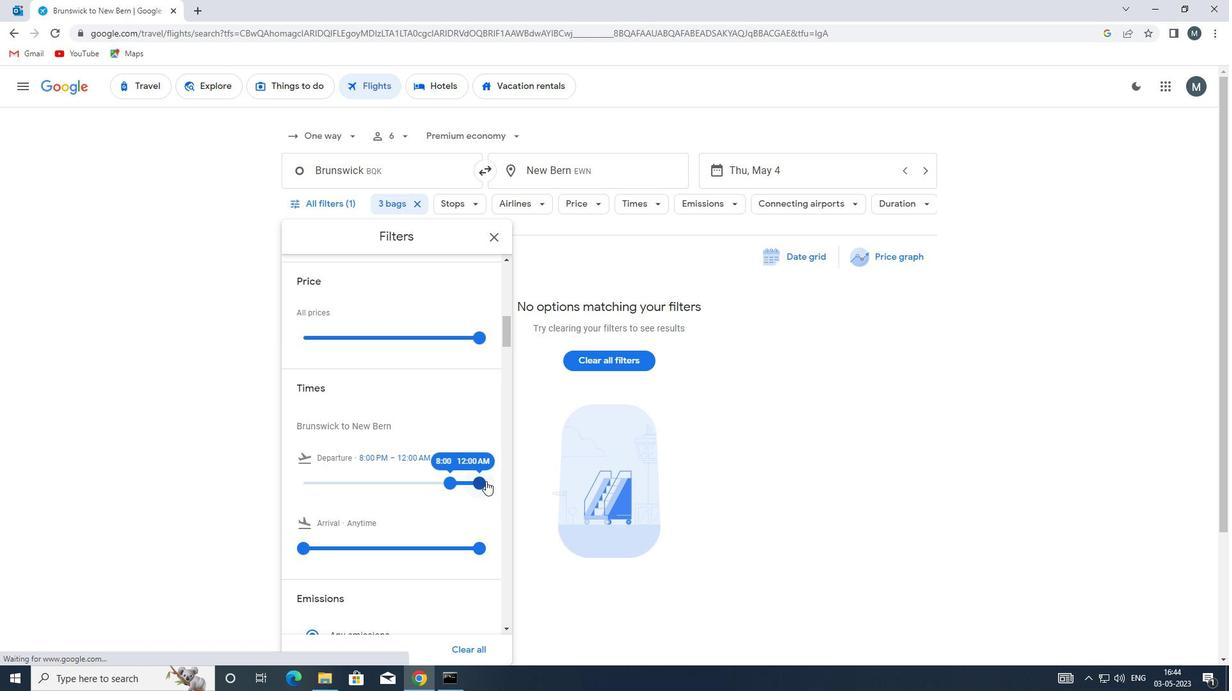 
Action: Mouse pressed left at (482, 480)
Screenshot: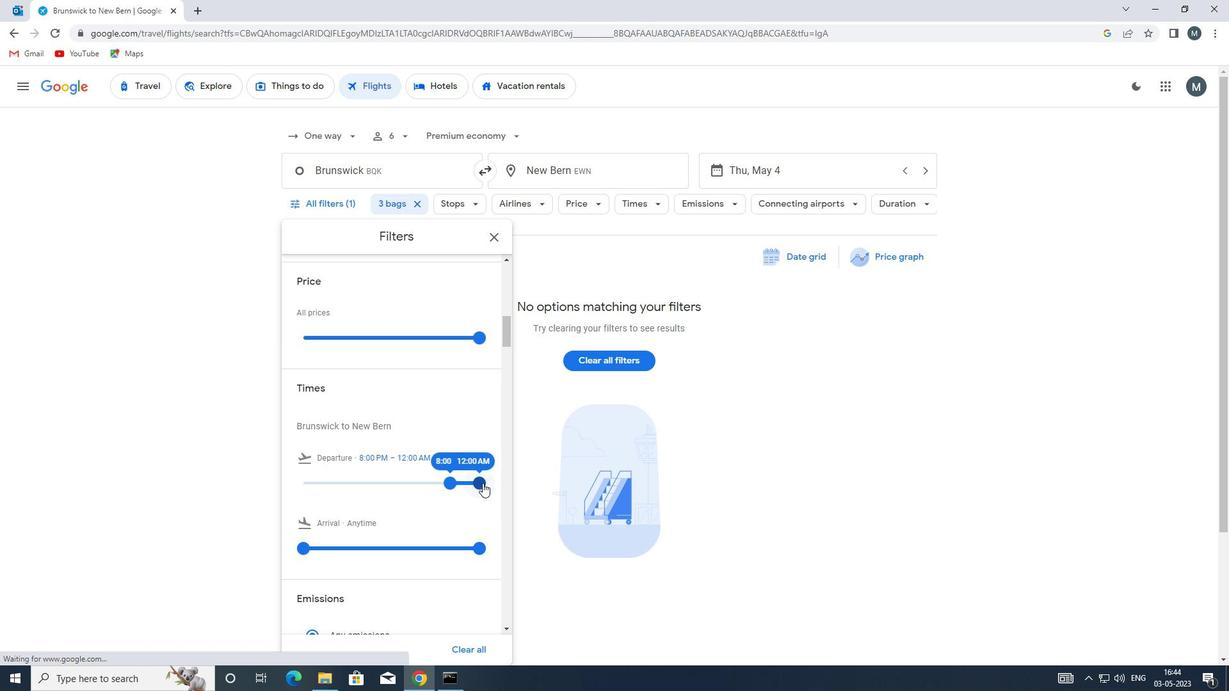 
Action: Mouse moved to (446, 455)
Screenshot: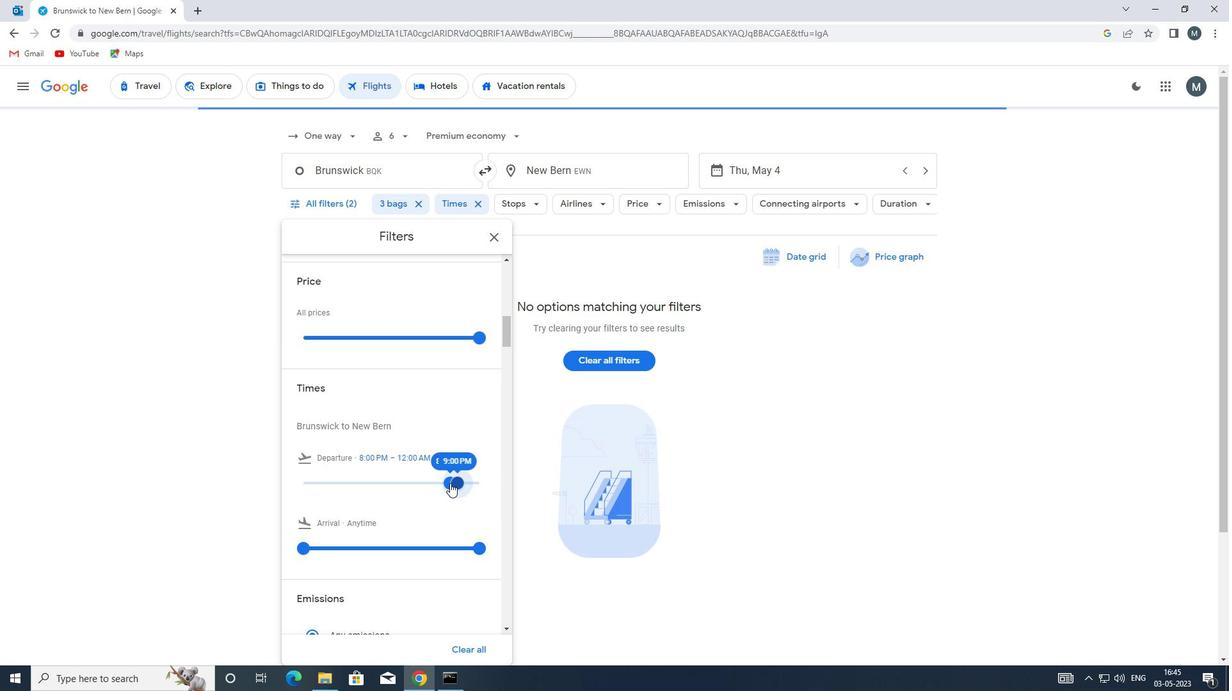 
Action: Mouse scrolled (446, 455) with delta (0, 0)
Screenshot: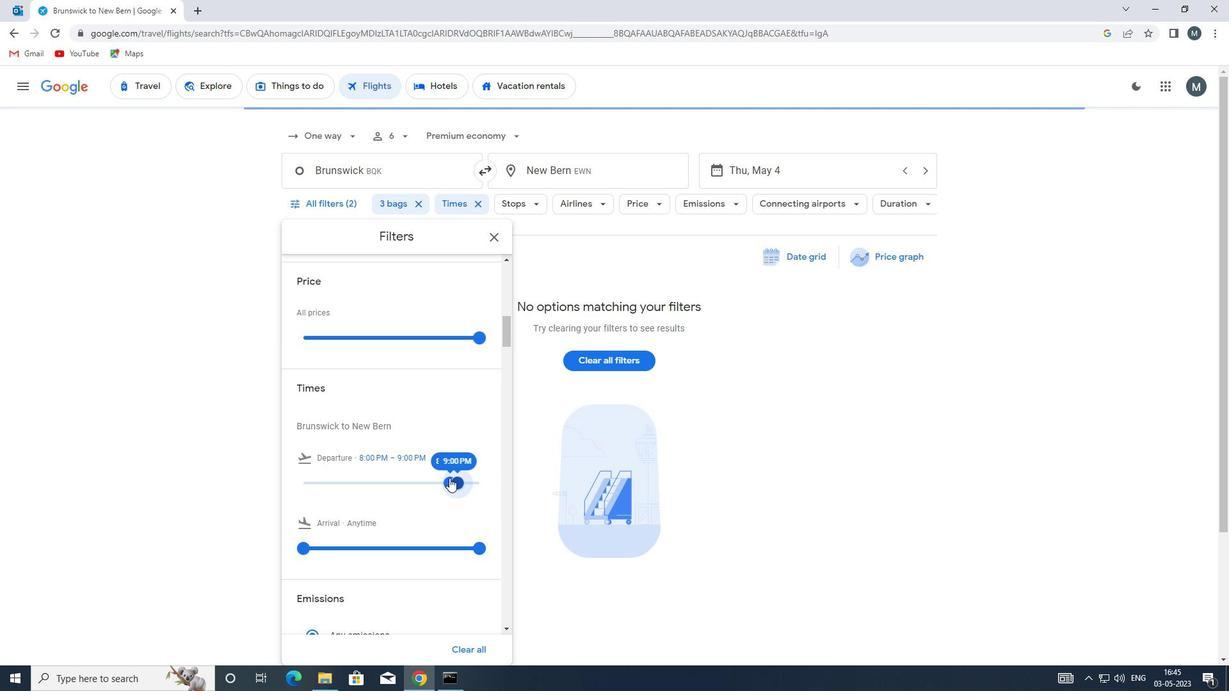 
Action: Mouse scrolled (446, 455) with delta (0, 0)
Screenshot: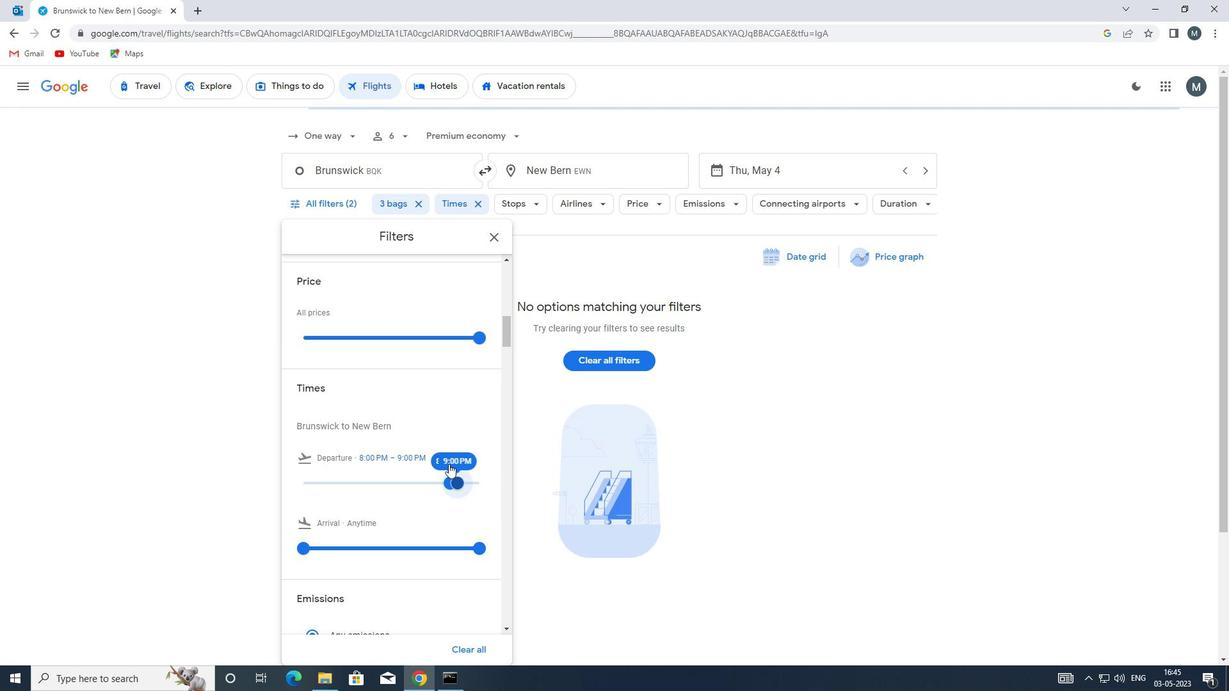 
Action: Mouse moved to (490, 241)
Screenshot: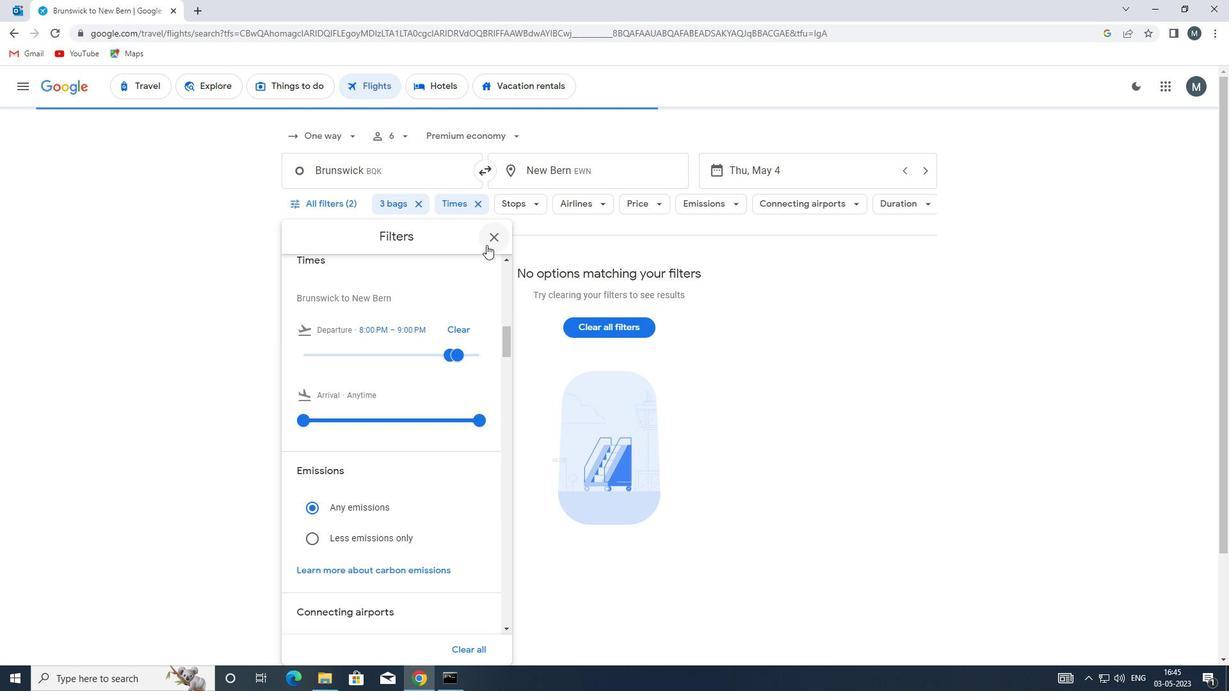 
Action: Mouse pressed left at (490, 241)
Screenshot: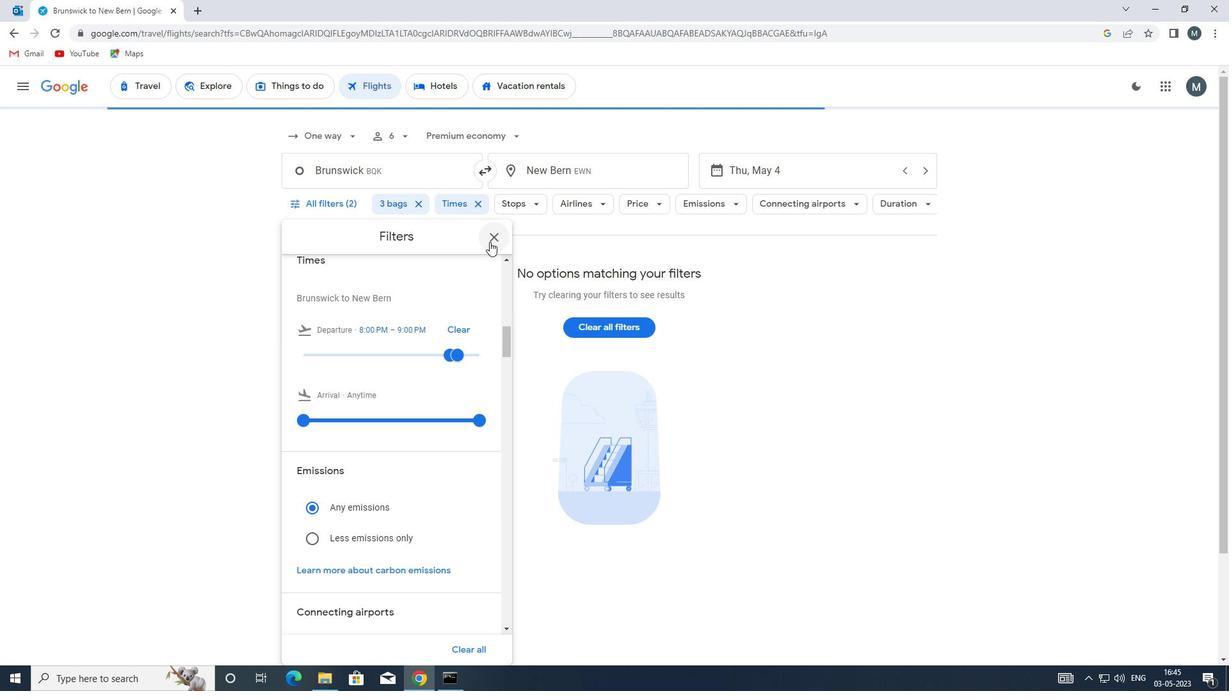 
